 Task: Add an event with the title Monthly Performance Evaluation and Feedback, date ''2024/03/27'', time 8:50 AM to 10:50 AMand add a description: The Lunch Break Mindfulness Session is suitable for individuals of all experience levels, including those who are new to mindfulness. No special equipment or clothing is required—participants can simply find a comfortable position and bring their full attention to the practice.Select event color  Blueberry . Add location for the event as: Dublin, Ireland, logged in from the account softage.3@softage.netand send the event invitation to softage.5@softage.net and softage.6@softage.net. Set a reminder for the event Daily
Action: Mouse moved to (59, 96)
Screenshot: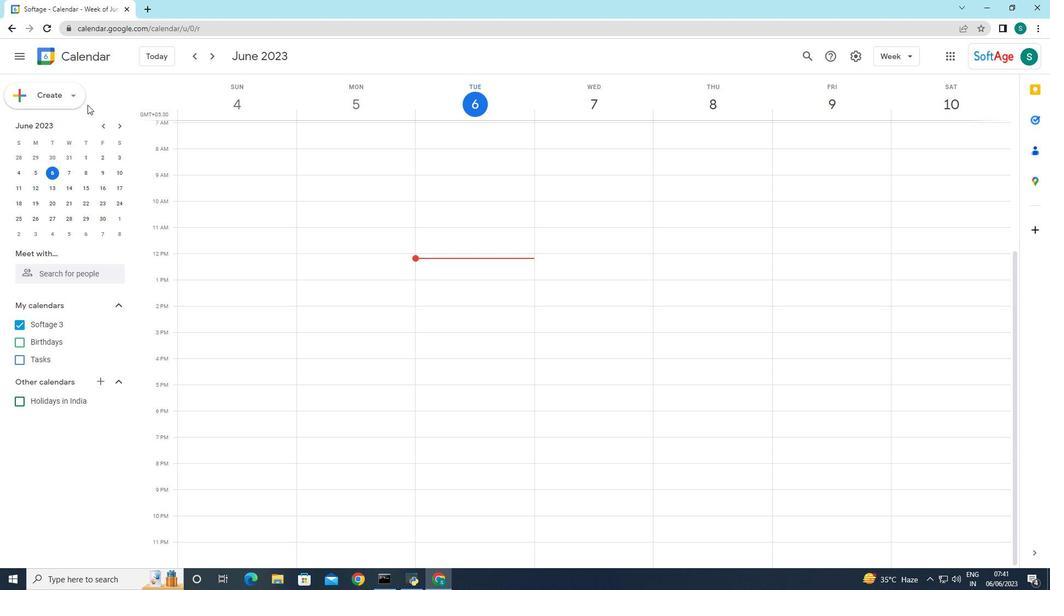 
Action: Mouse pressed left at (59, 96)
Screenshot: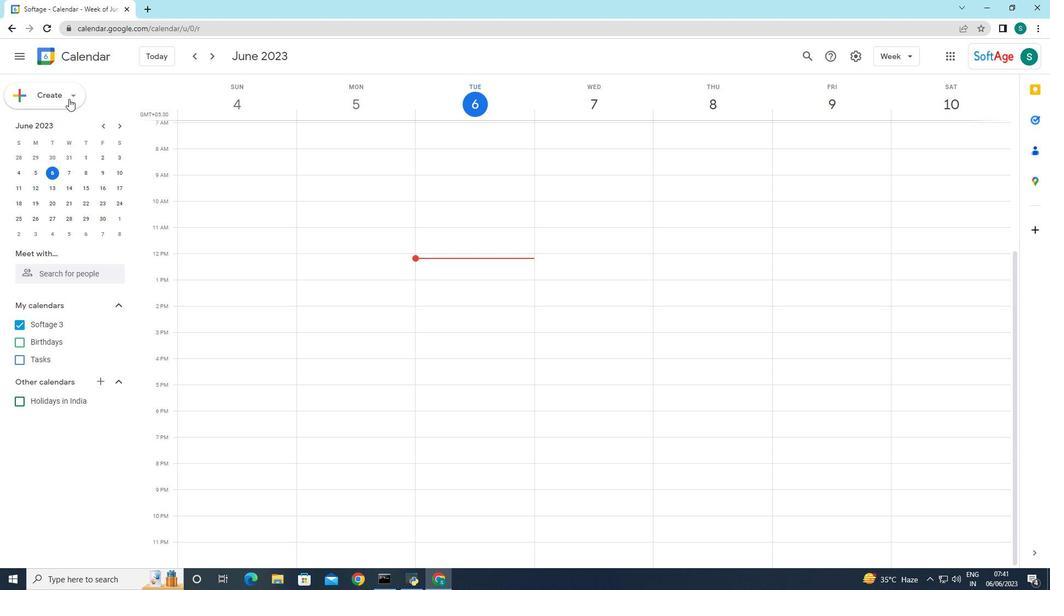 
Action: Mouse moved to (66, 128)
Screenshot: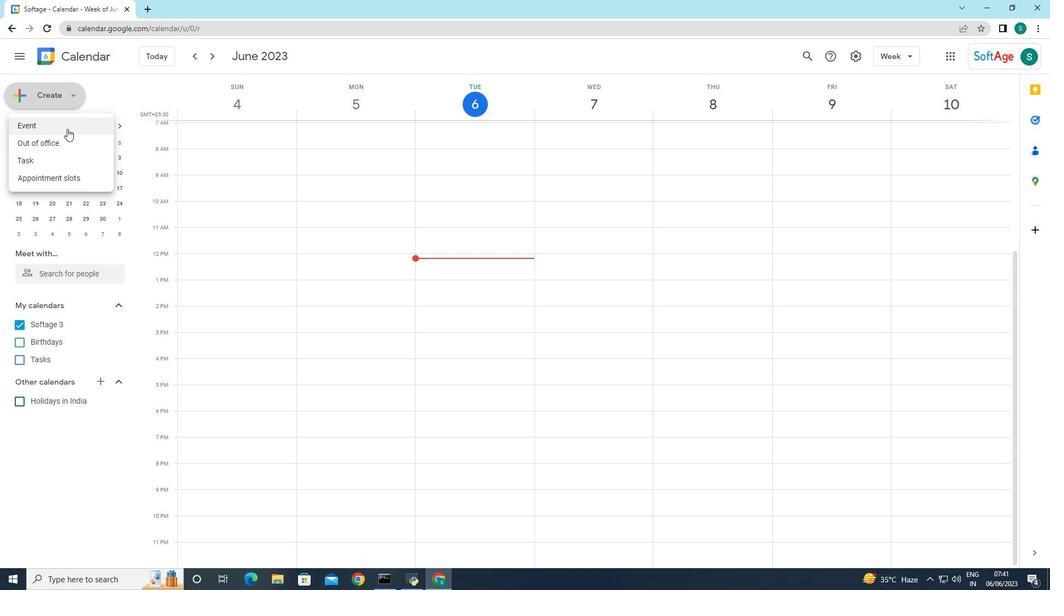 
Action: Mouse pressed left at (66, 128)
Screenshot: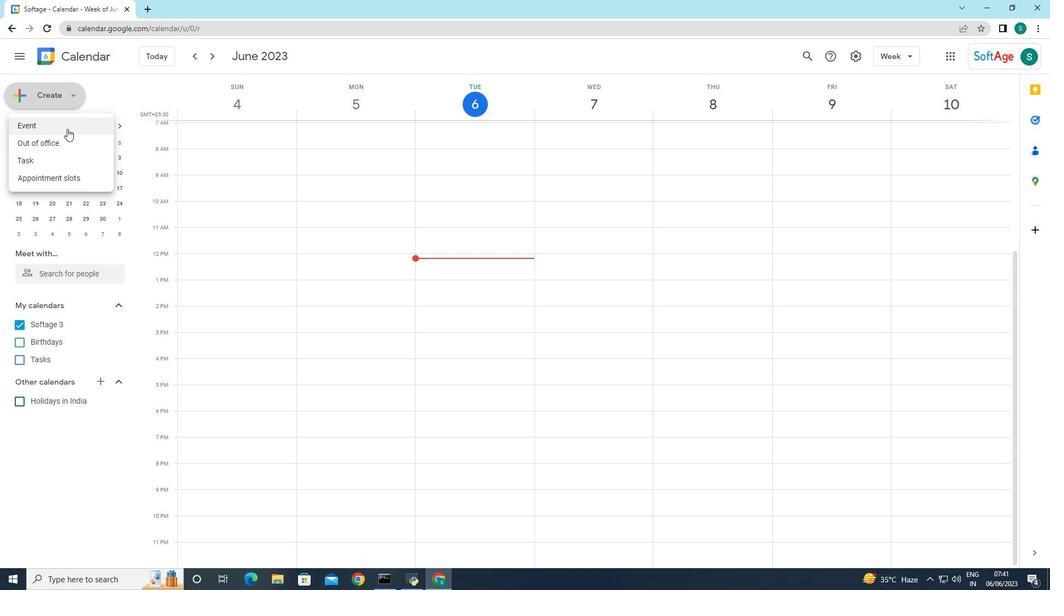 
Action: Mouse moved to (334, 422)
Screenshot: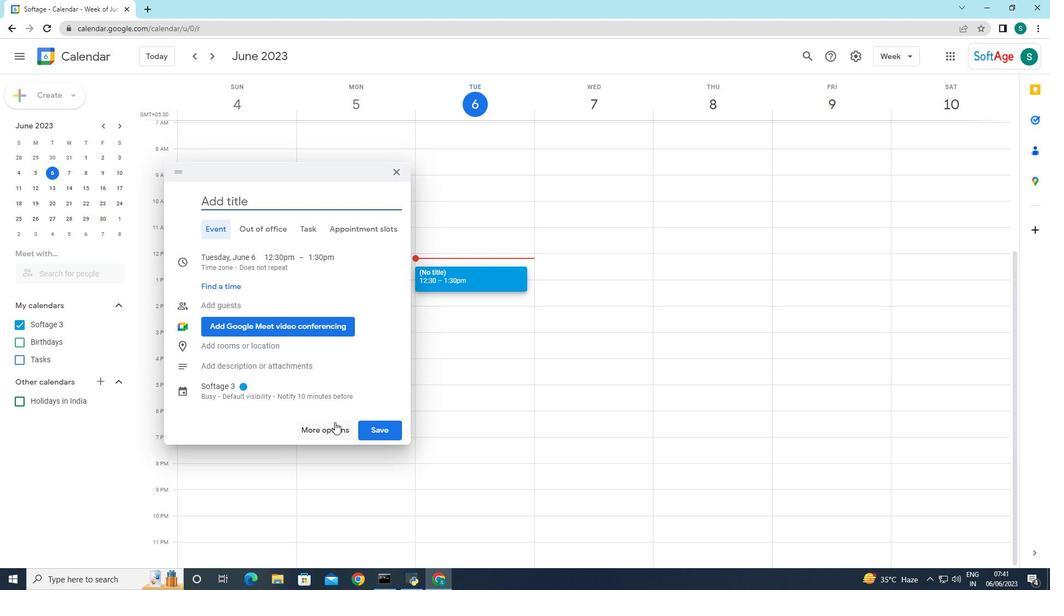 
Action: Mouse pressed left at (334, 422)
Screenshot: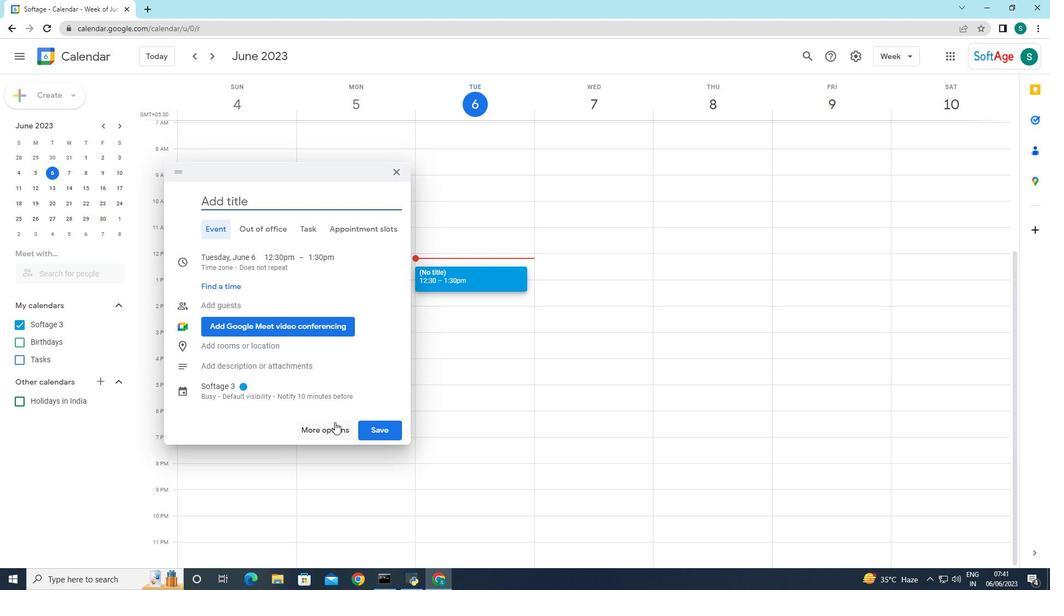 
Action: Mouse moved to (141, 59)
Screenshot: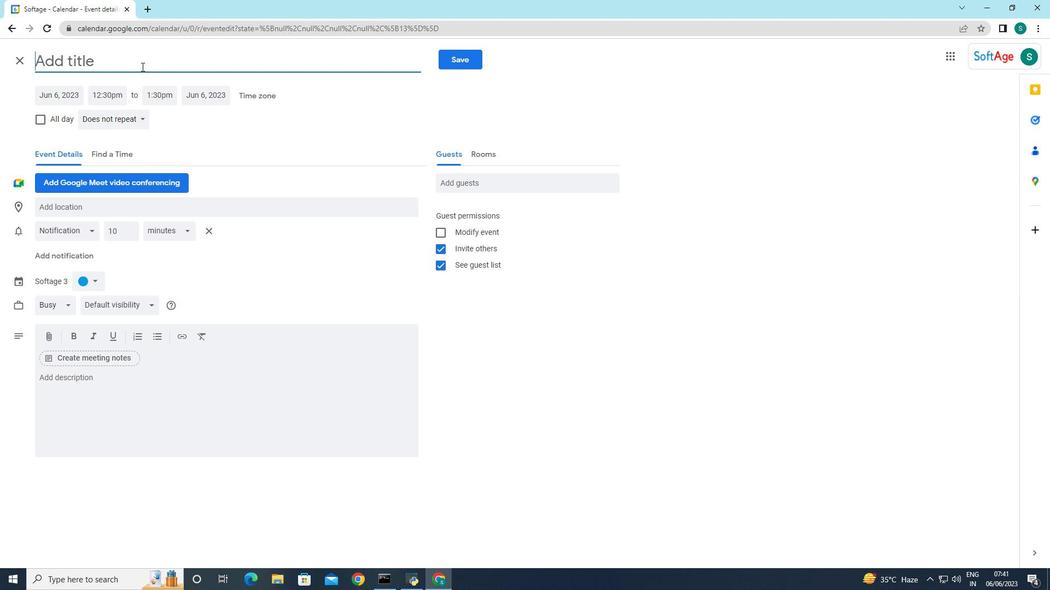 
Action: Mouse pressed left at (141, 59)
Screenshot: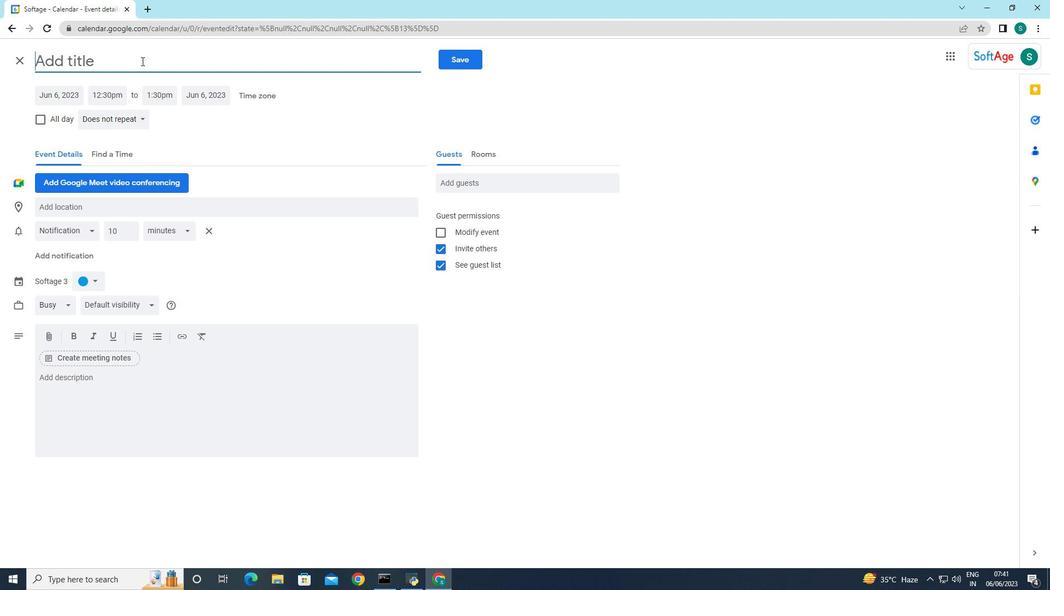 
Action: Key pressed <Key.caps_lock>M<Key.caps_lock>onthly<Key.space><Key.caps_lock>P<Key.caps_lock>erformance<Key.space><Key.caps_lock>E<Key.caps_lock>valuation<Key.space>and<Key.space><Key.caps_lock>F<Key.caps_lock>eedbaxk<Key.space><Key.backspace><Key.backspace><Key.backspace>ck<Key.space>
Screenshot: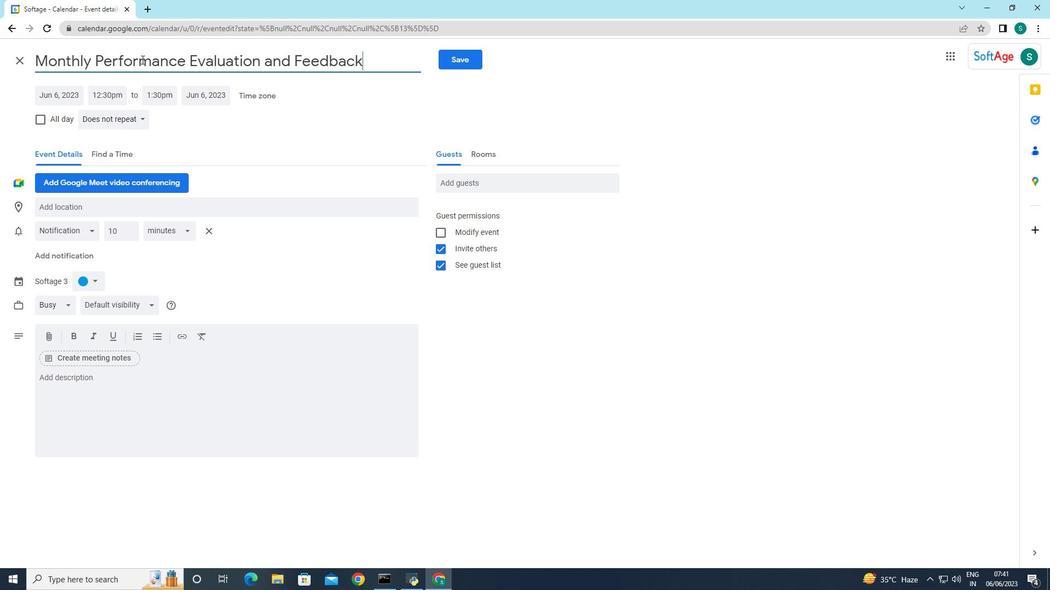 
Action: Mouse moved to (65, 92)
Screenshot: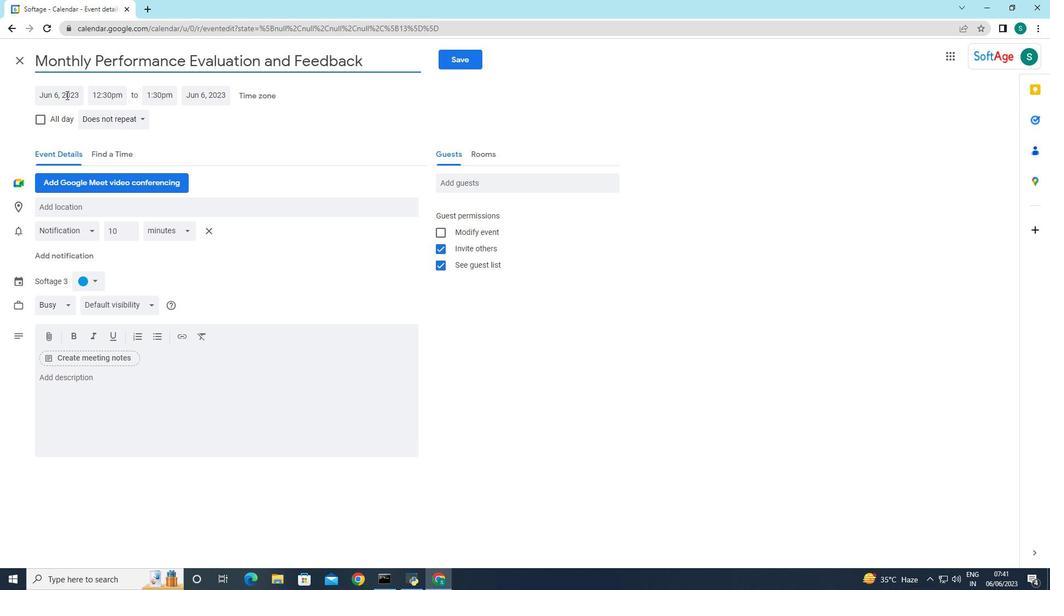 
Action: Mouse pressed left at (65, 92)
Screenshot: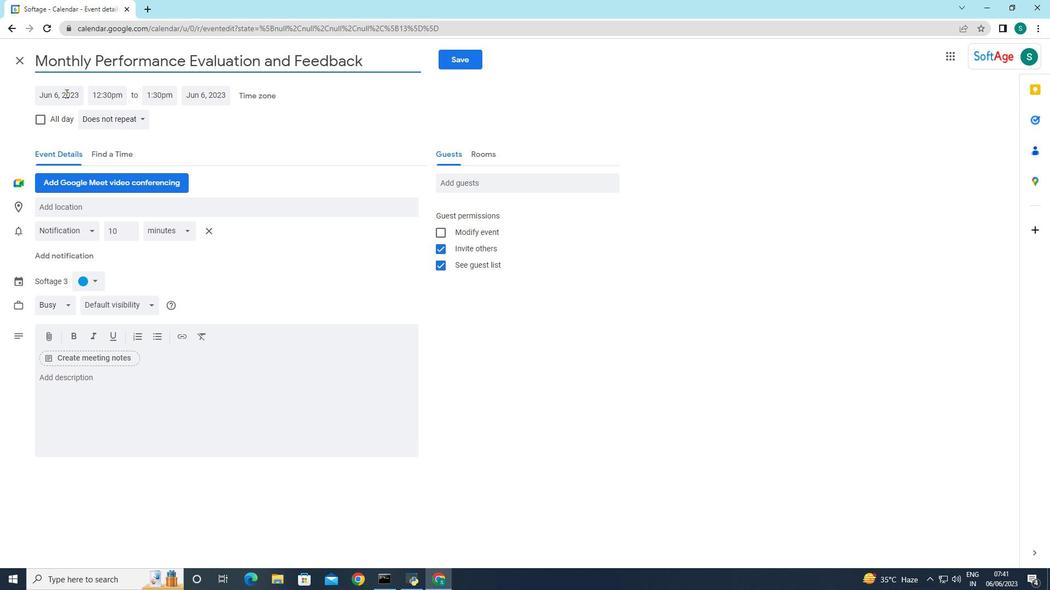 
Action: Mouse moved to (106, 175)
Screenshot: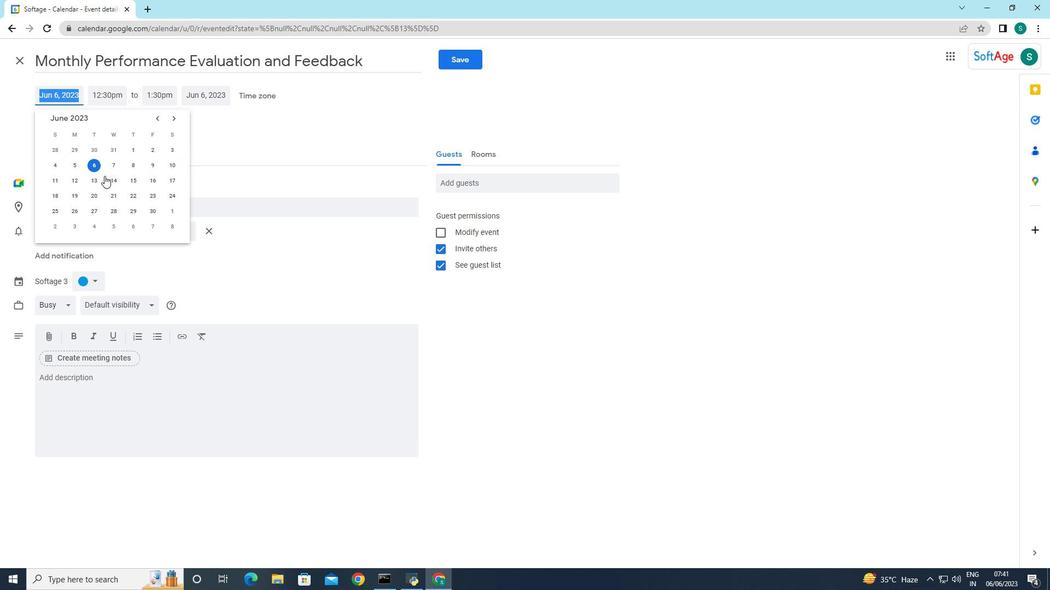 
Action: Mouse scrolled (106, 175) with delta (0, 0)
Screenshot: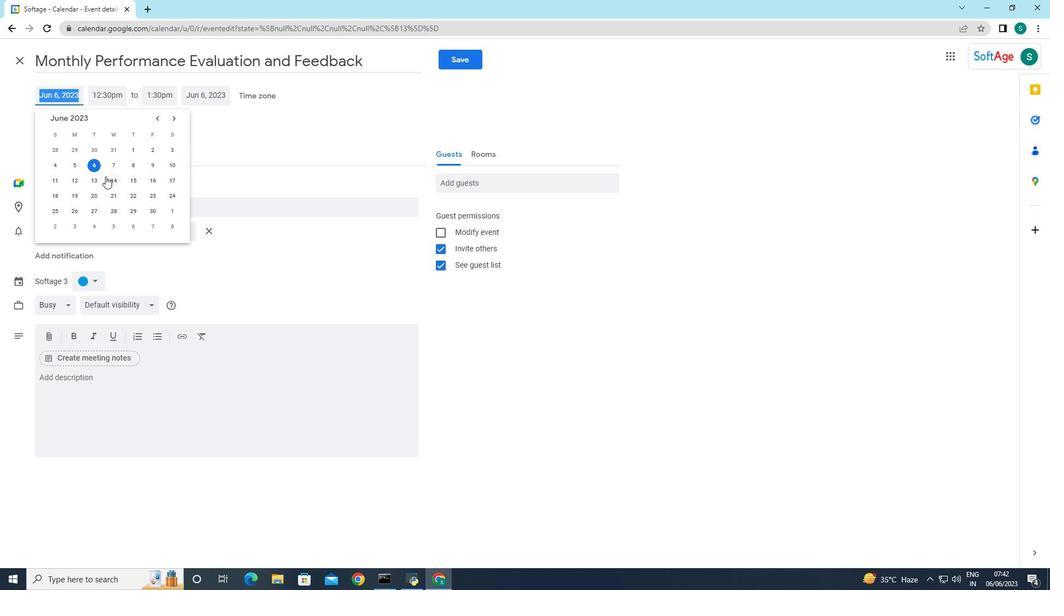 
Action: Mouse moved to (169, 121)
Screenshot: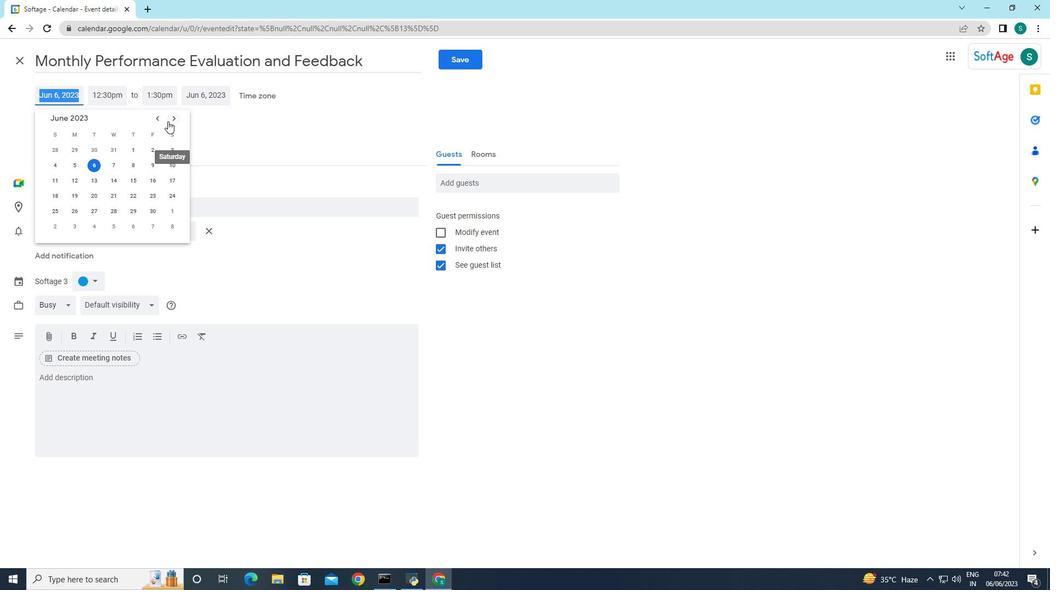 
Action: Mouse pressed left at (169, 121)
Screenshot: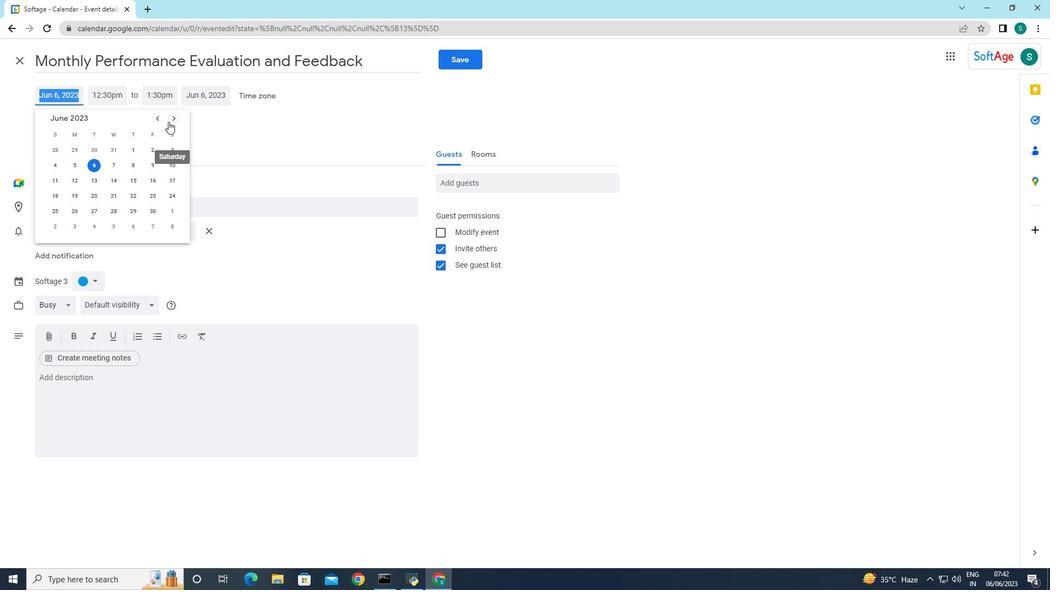 
Action: Mouse pressed left at (169, 121)
Screenshot: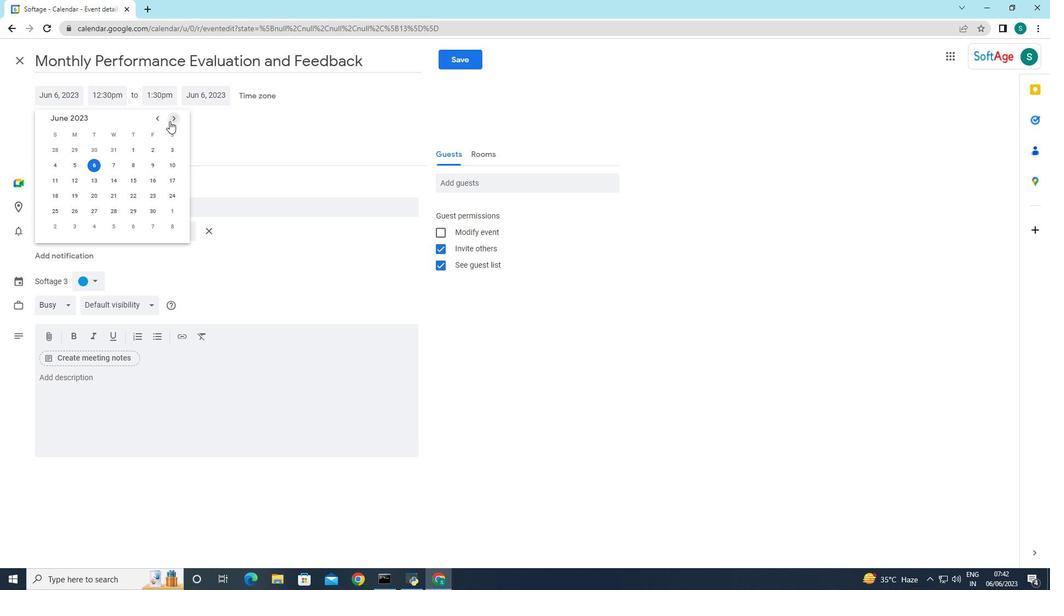 
Action: Mouse pressed left at (169, 121)
Screenshot: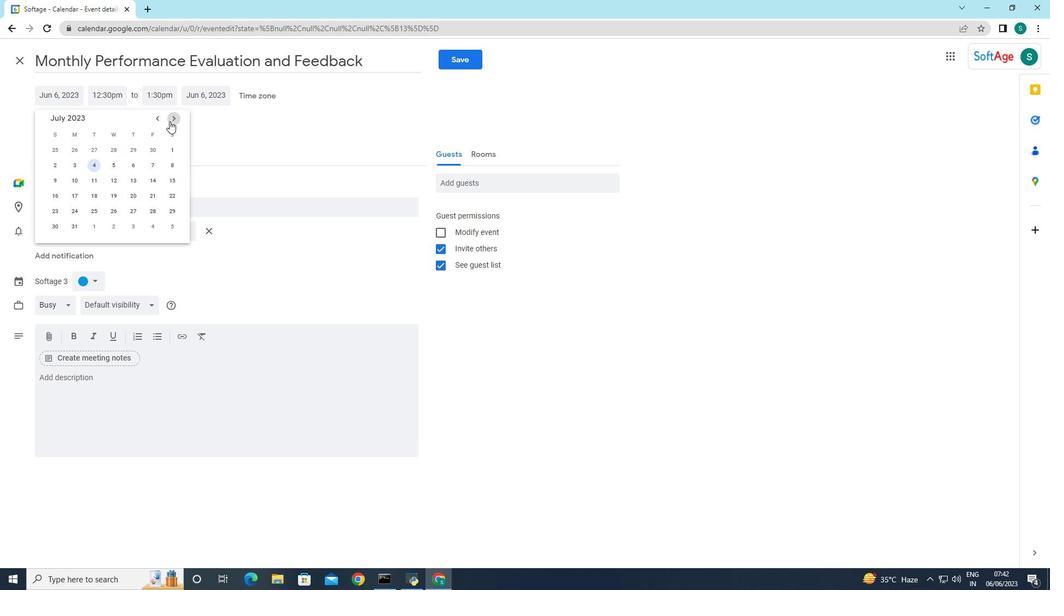 
Action: Mouse pressed left at (169, 121)
Screenshot: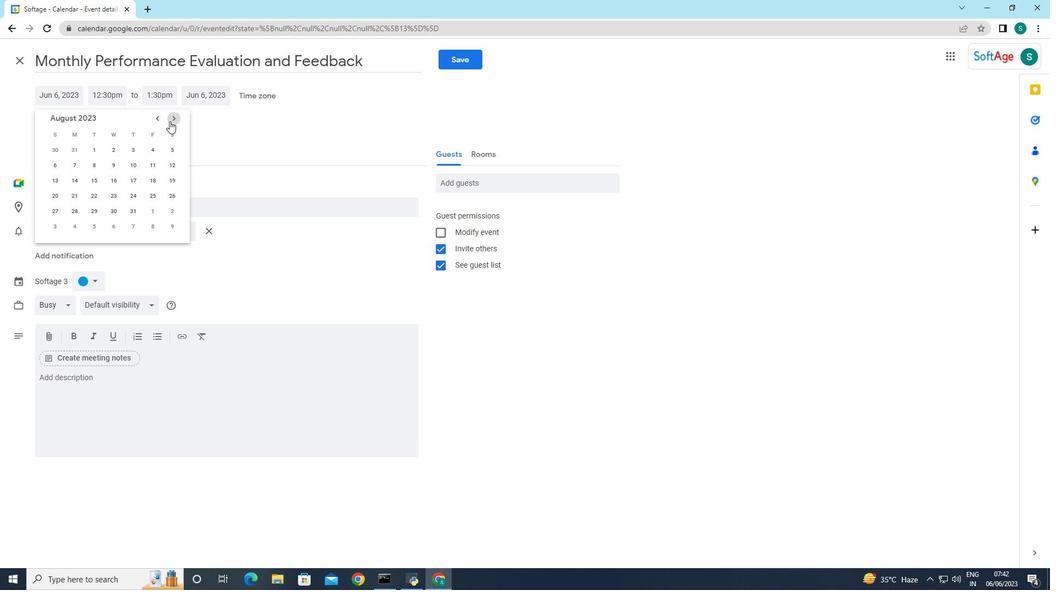 
Action: Mouse pressed left at (169, 121)
Screenshot: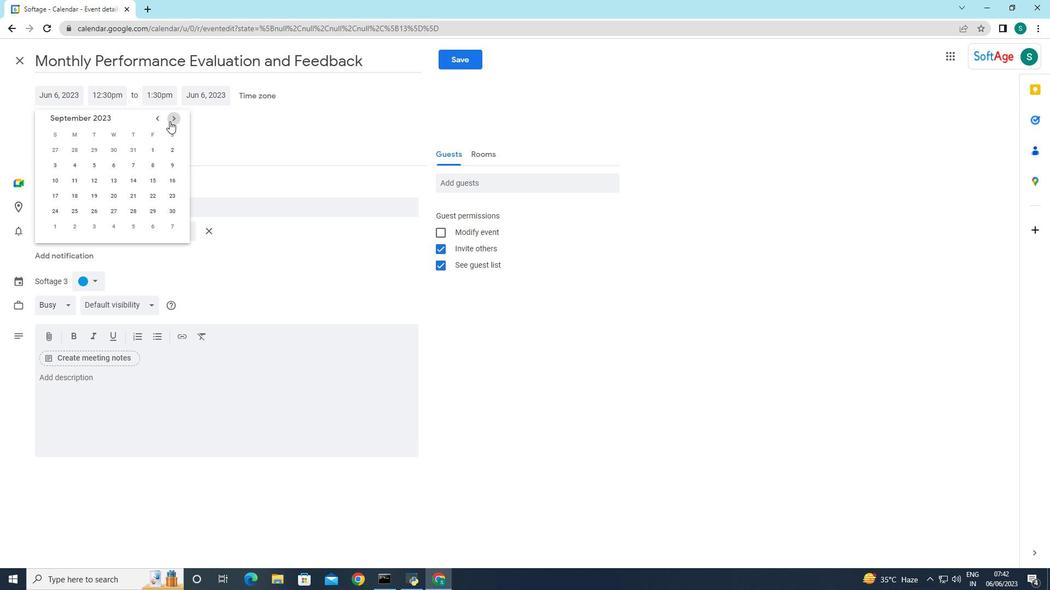 
Action: Mouse pressed left at (169, 121)
Screenshot: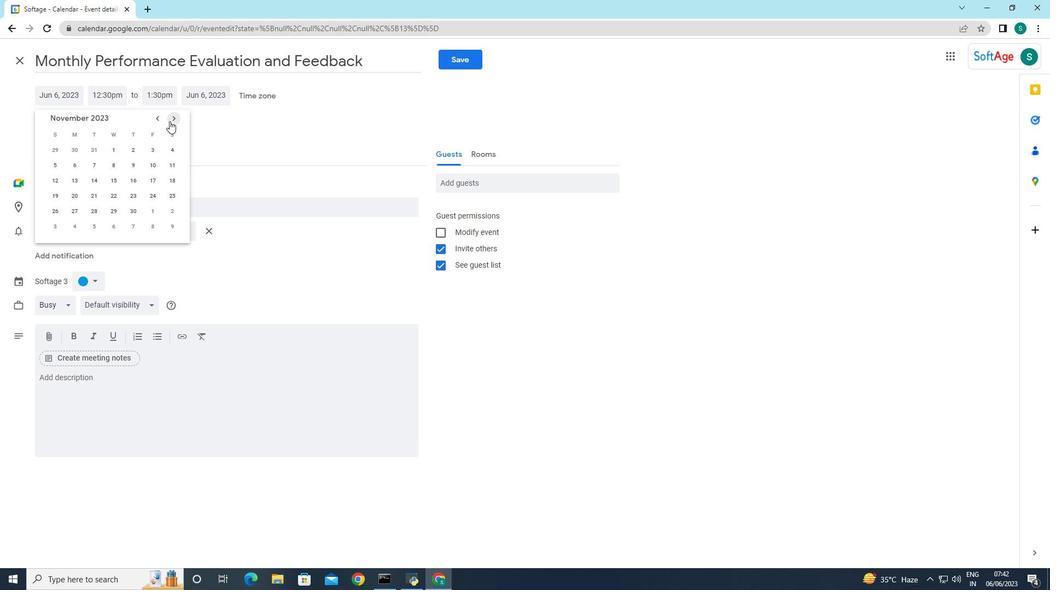 
Action: Mouse pressed left at (169, 121)
Screenshot: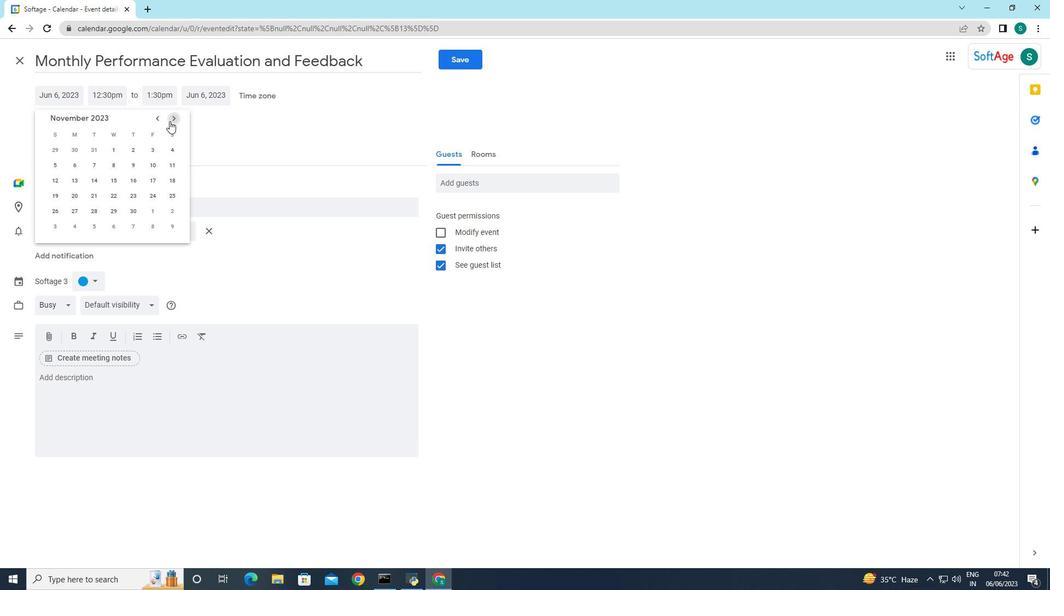 
Action: Mouse pressed left at (169, 121)
Screenshot: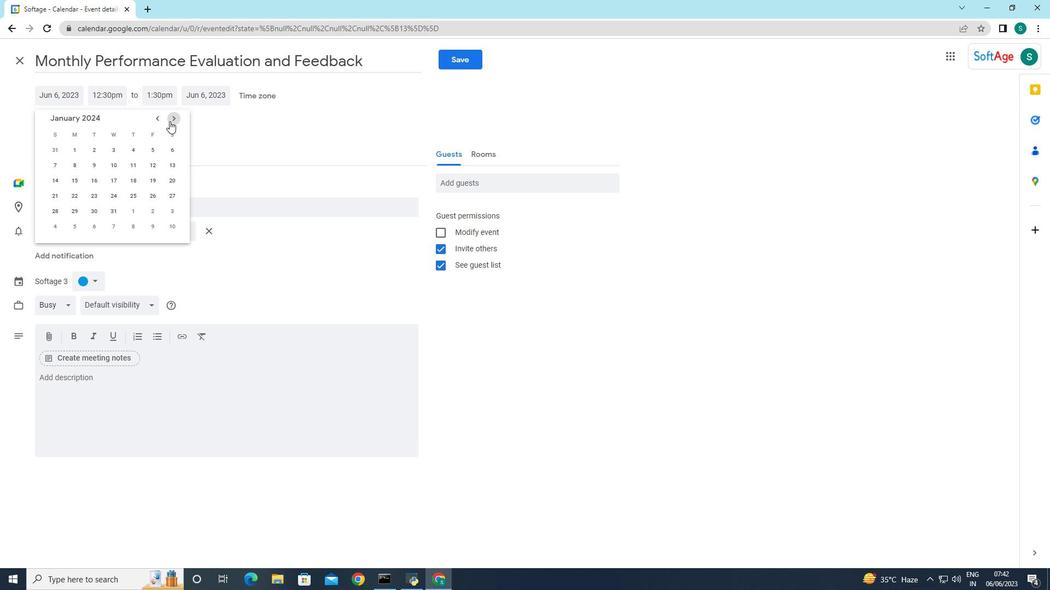 
Action: Mouse pressed left at (169, 121)
Screenshot: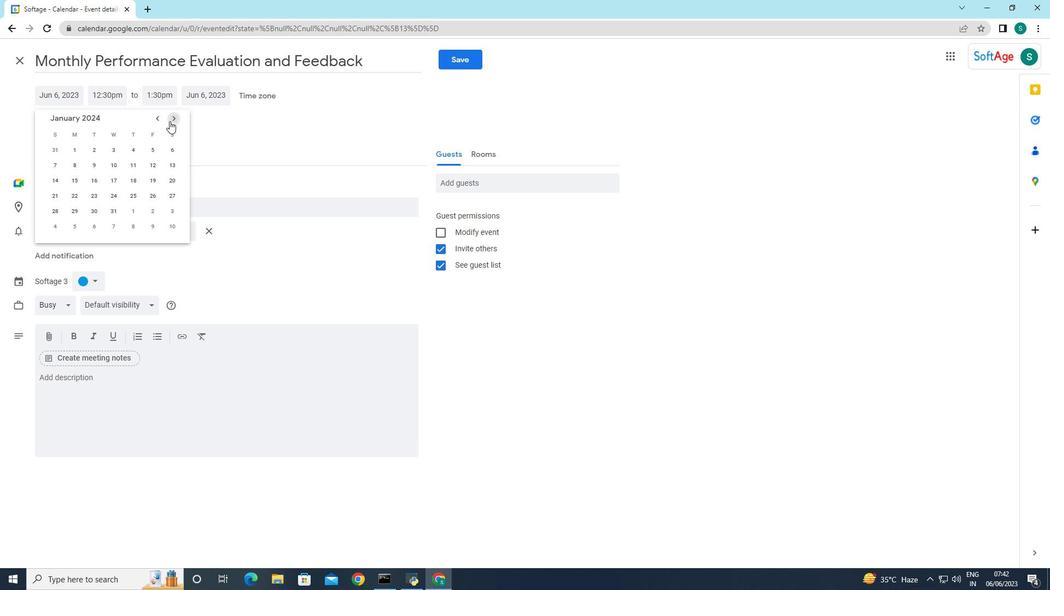 
Action: Mouse pressed left at (169, 121)
Screenshot: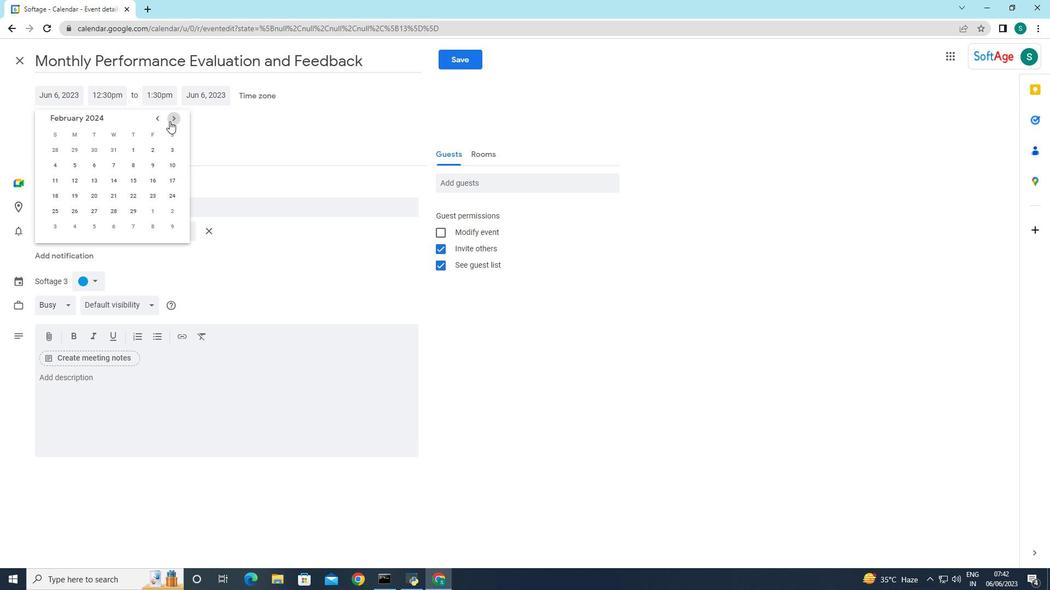 
Action: Mouse pressed left at (169, 121)
Screenshot: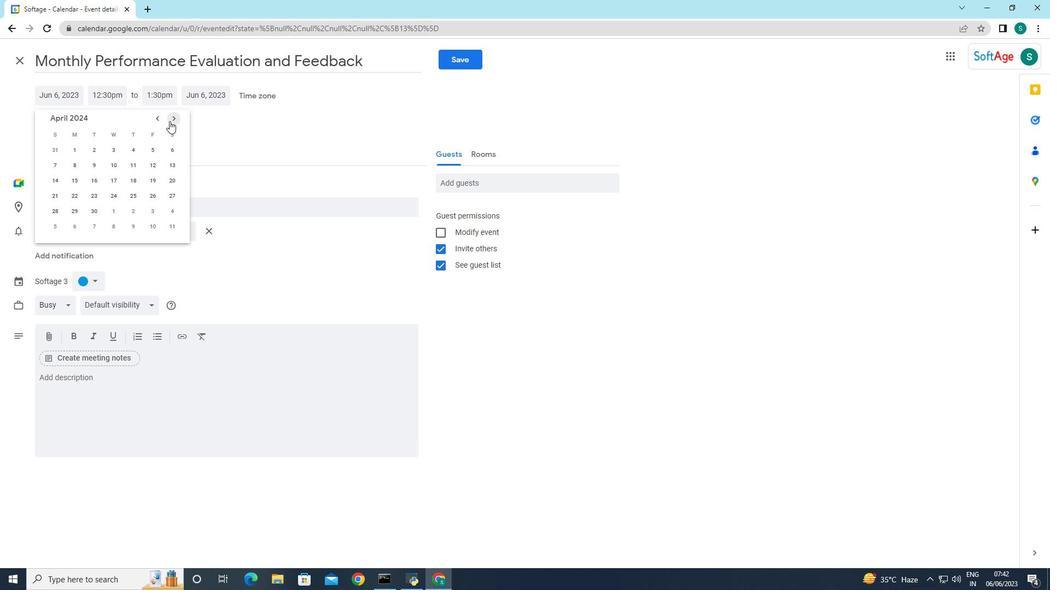 
Action: Mouse moved to (163, 119)
Screenshot: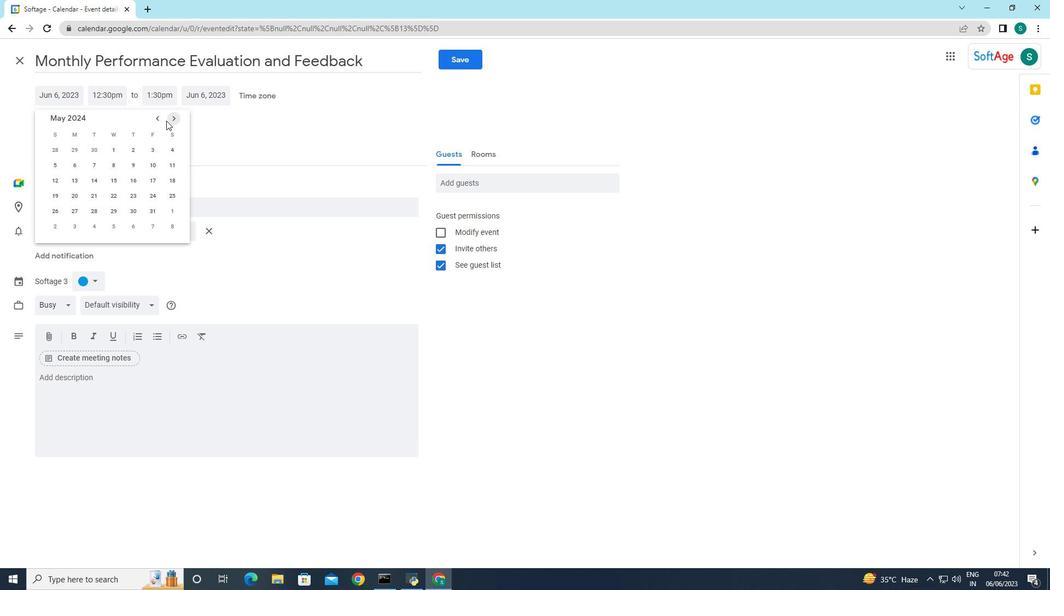 
Action: Mouse pressed left at (163, 119)
Screenshot: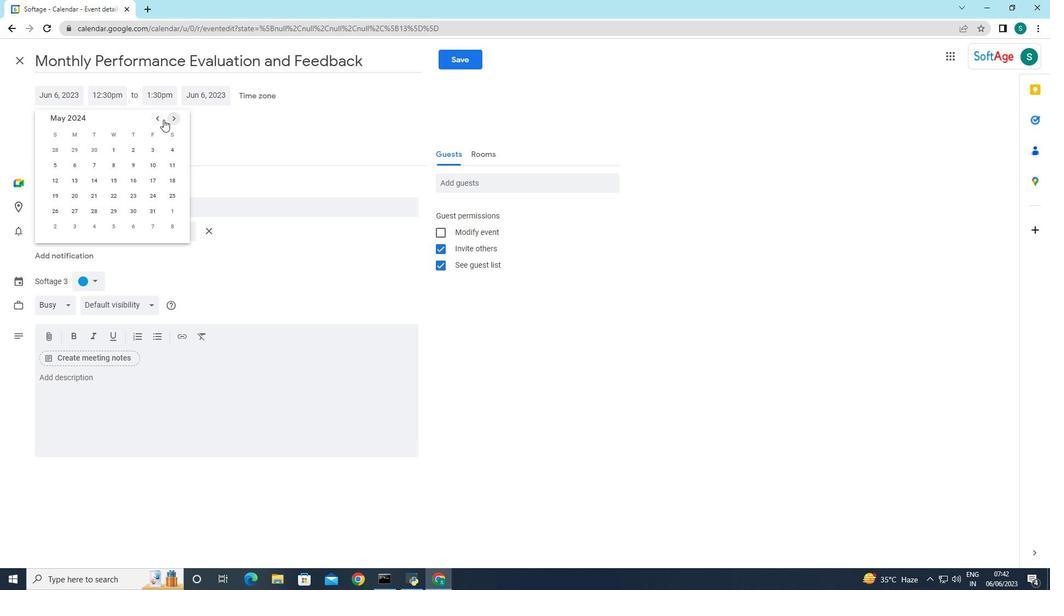 
Action: Mouse pressed left at (163, 119)
Screenshot: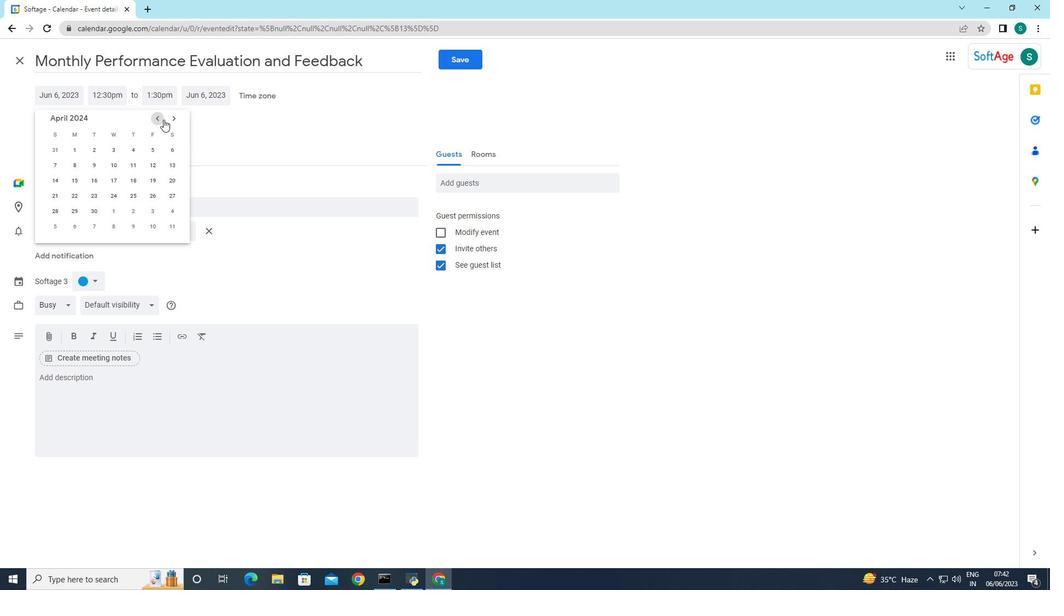 
Action: Mouse pressed left at (163, 119)
Screenshot: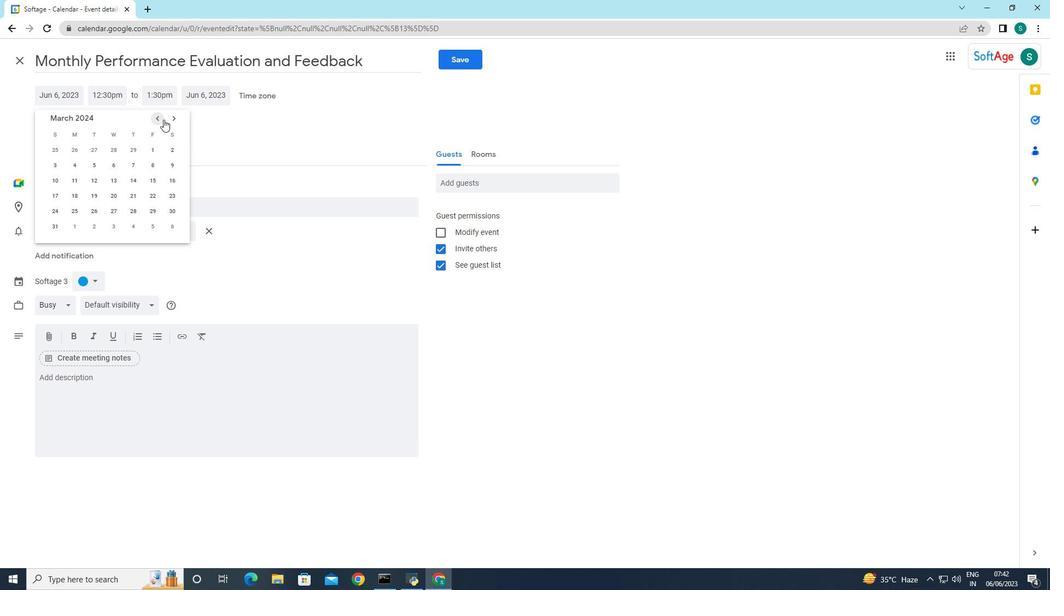 
Action: Mouse moved to (175, 120)
Screenshot: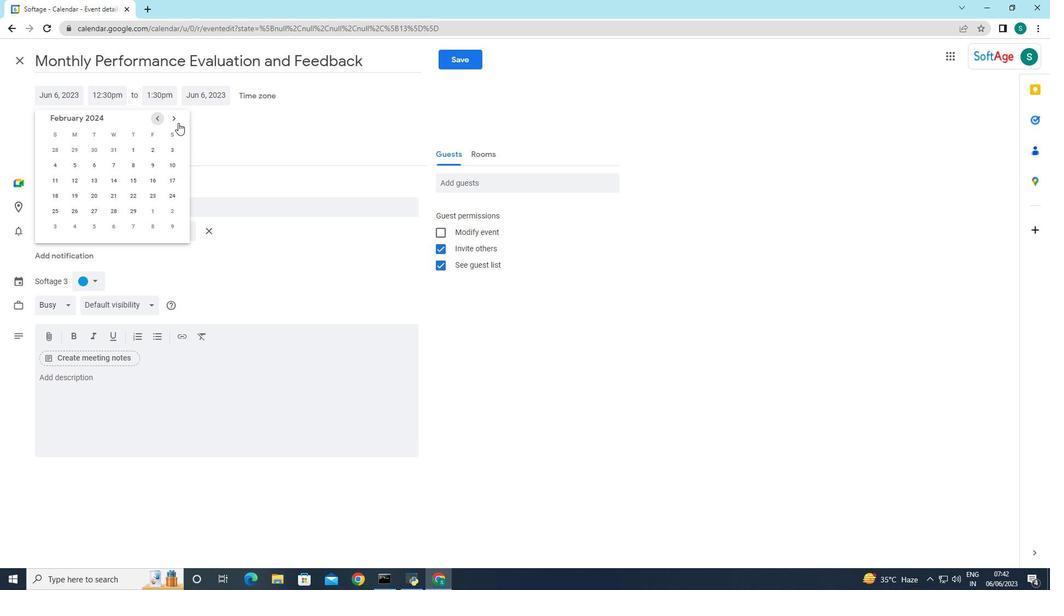 
Action: Mouse pressed left at (175, 120)
Screenshot: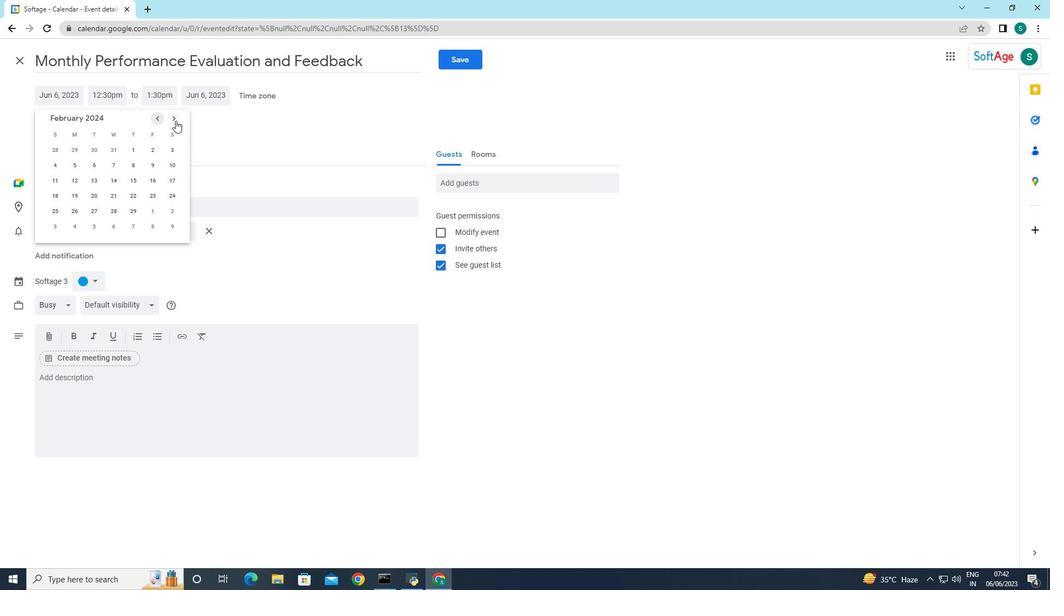 
Action: Mouse moved to (111, 211)
Screenshot: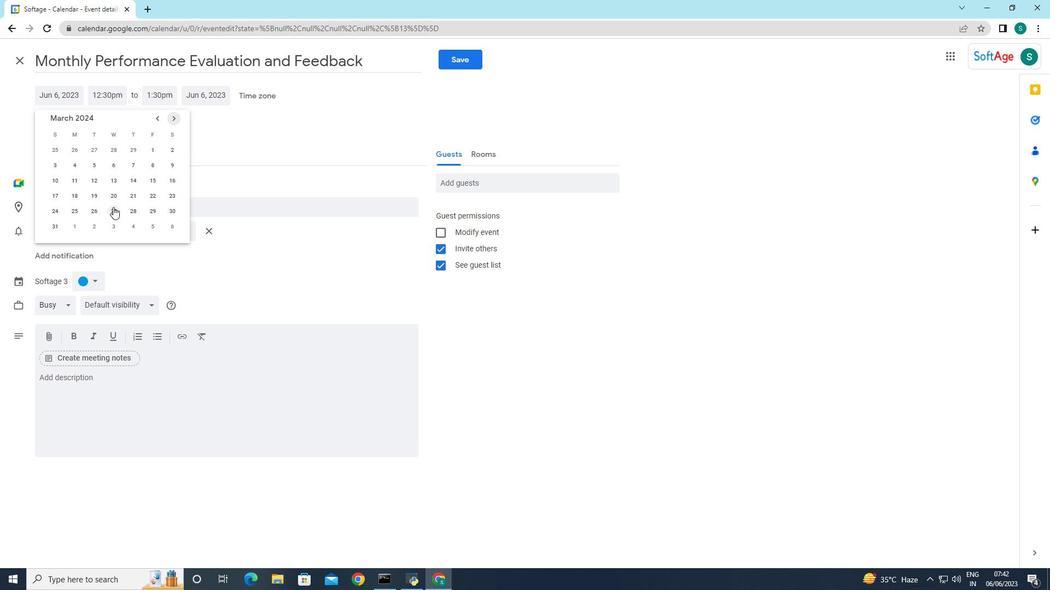 
Action: Mouse pressed left at (111, 211)
Screenshot: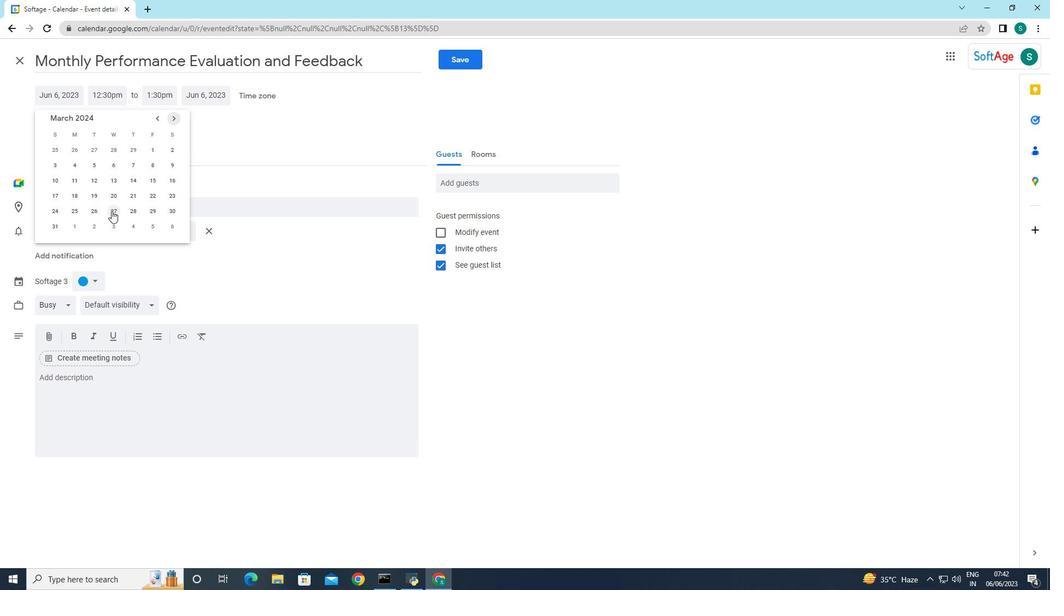 
Action: Mouse moved to (187, 149)
Screenshot: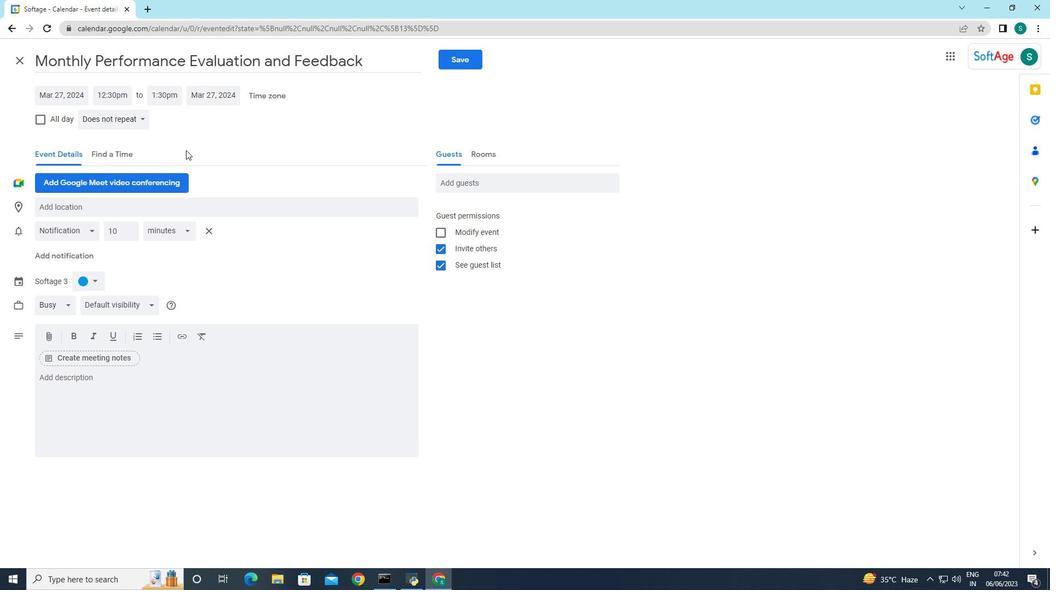 
Action: Mouse pressed left at (187, 149)
Screenshot: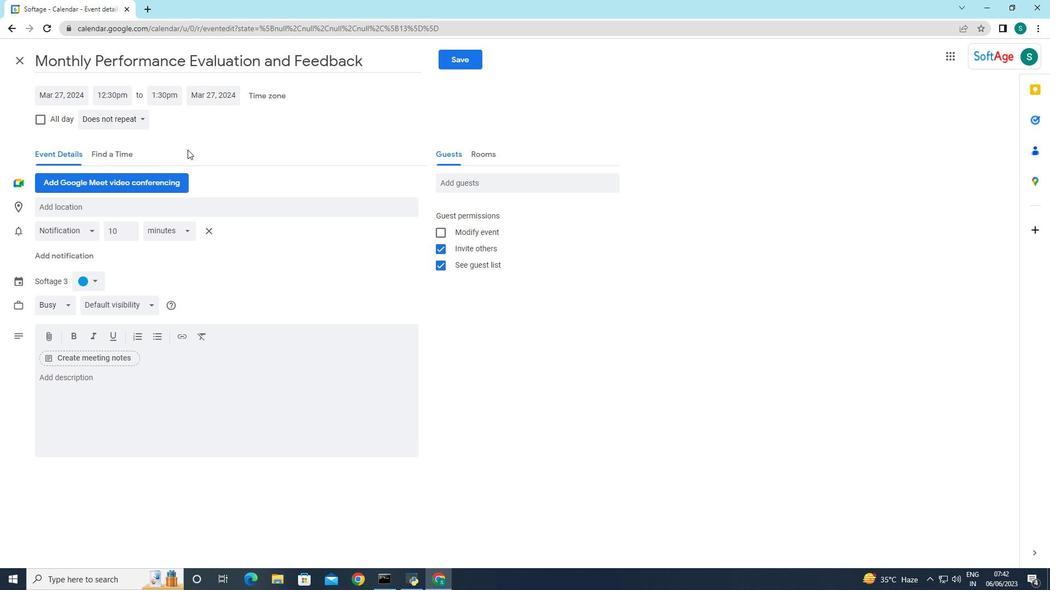 
Action: Mouse moved to (105, 96)
Screenshot: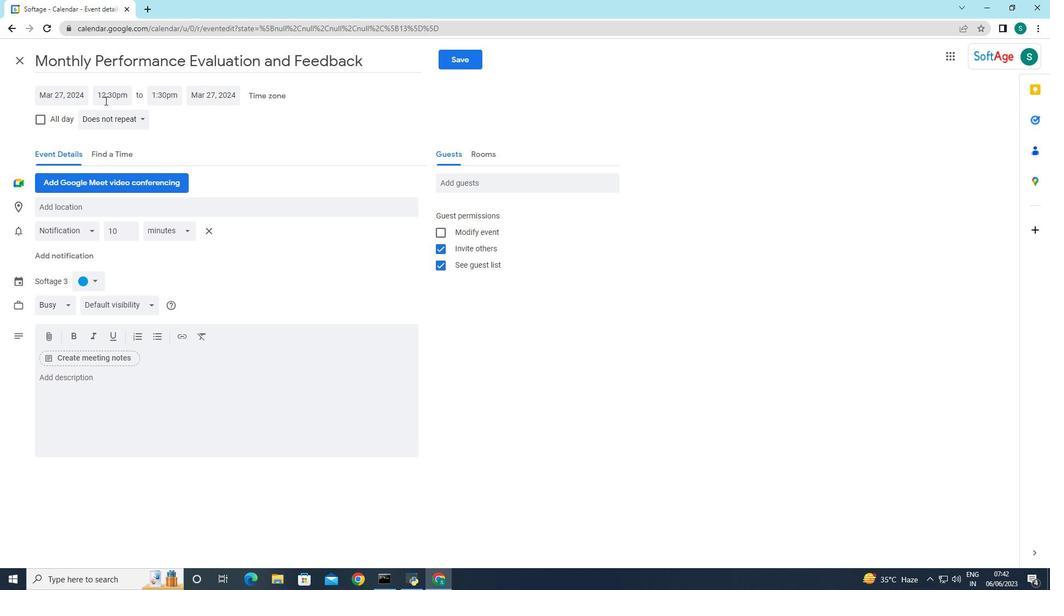 
Action: Mouse pressed left at (105, 96)
Screenshot: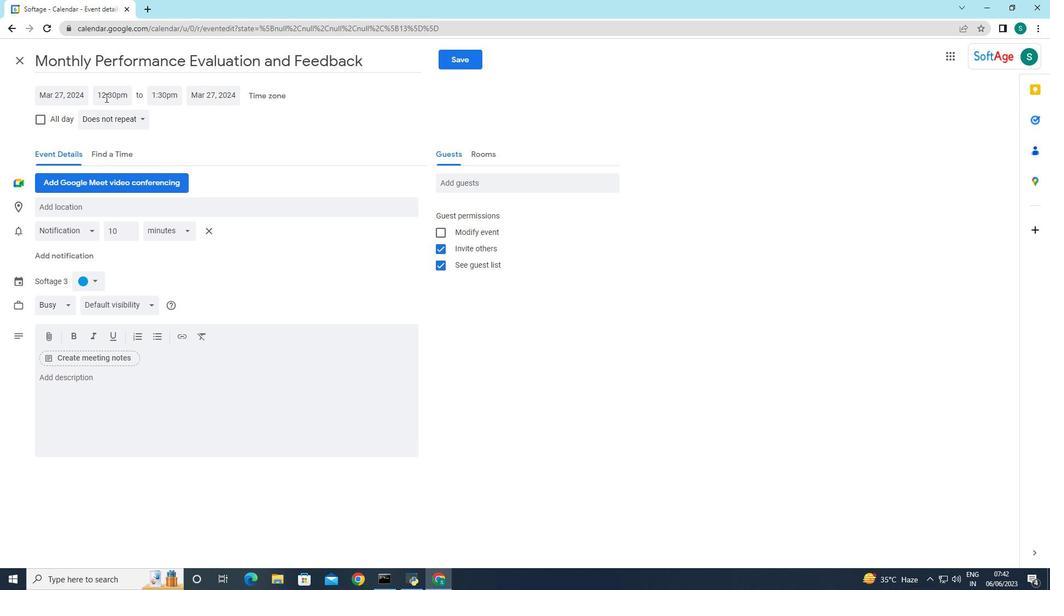 
Action: Mouse moved to (127, 164)
Screenshot: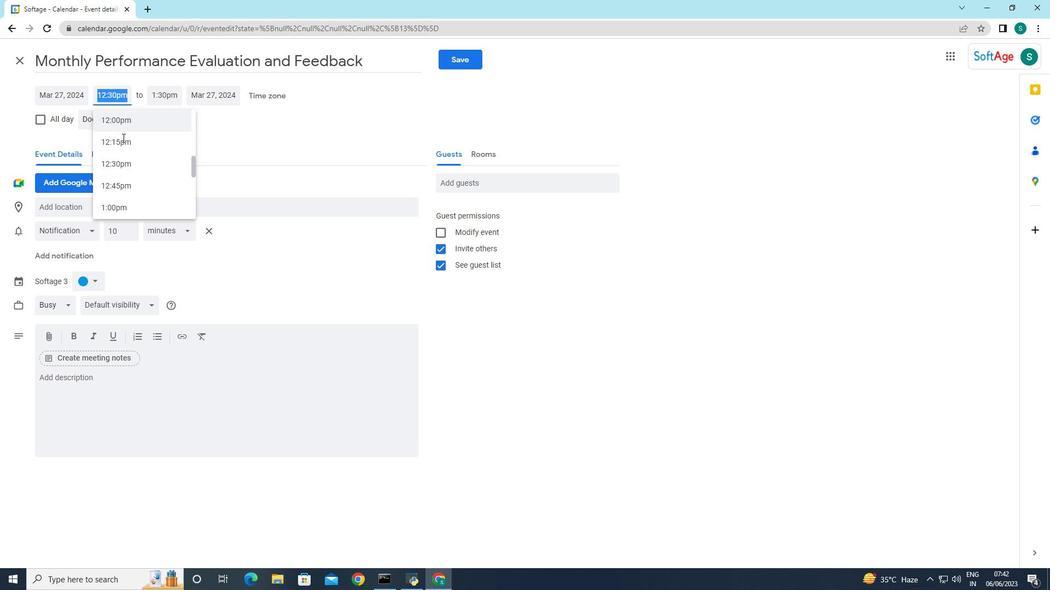 
Action: Mouse scrolled (127, 164) with delta (0, 0)
Screenshot: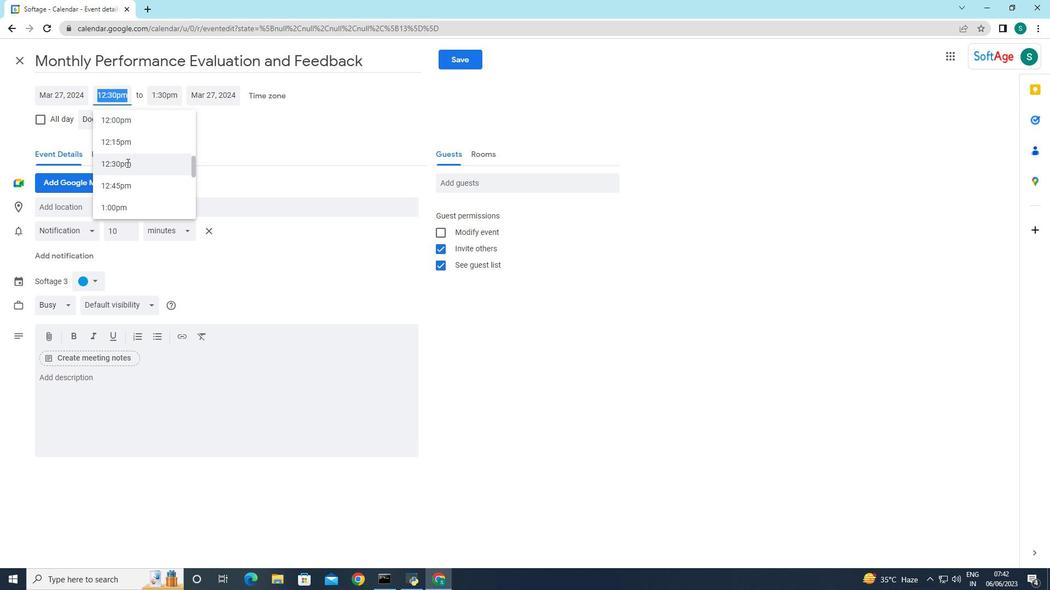 
Action: Mouse scrolled (127, 164) with delta (0, 0)
Screenshot: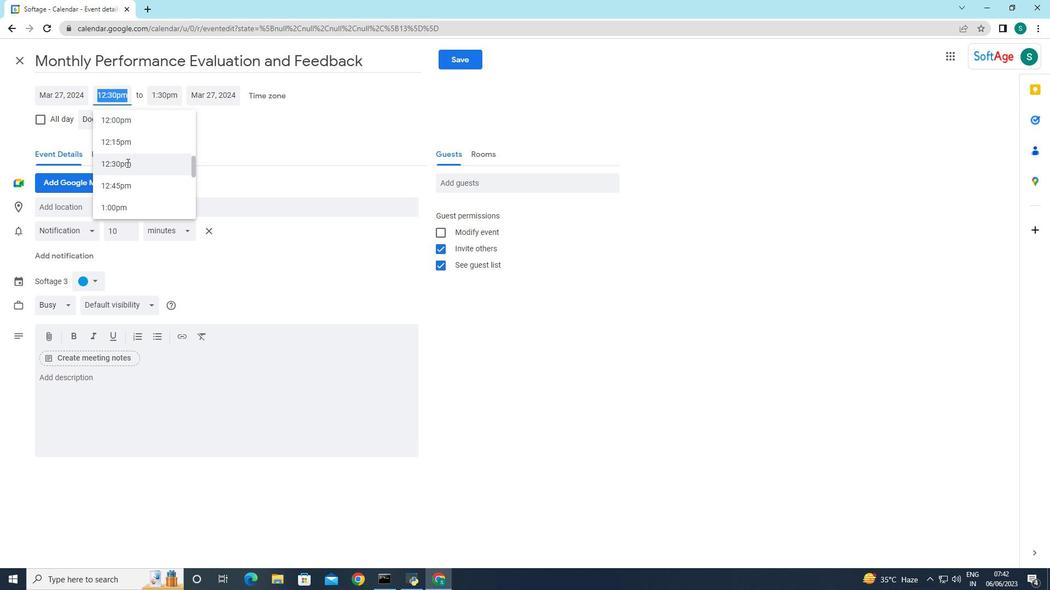 
Action: Mouse scrolled (127, 164) with delta (0, 0)
Screenshot: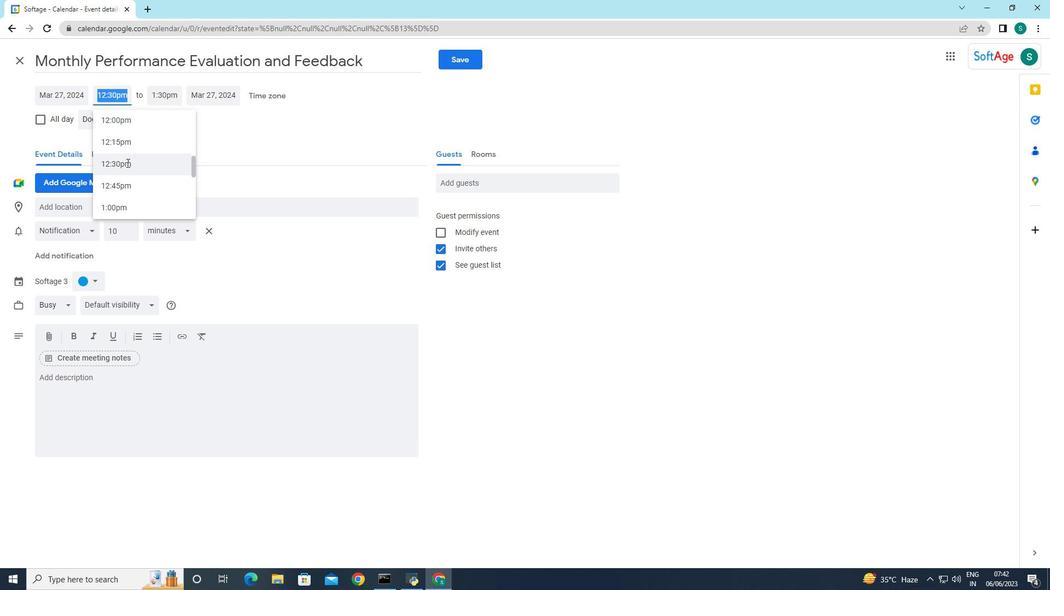 
Action: Mouse moved to (127, 164)
Screenshot: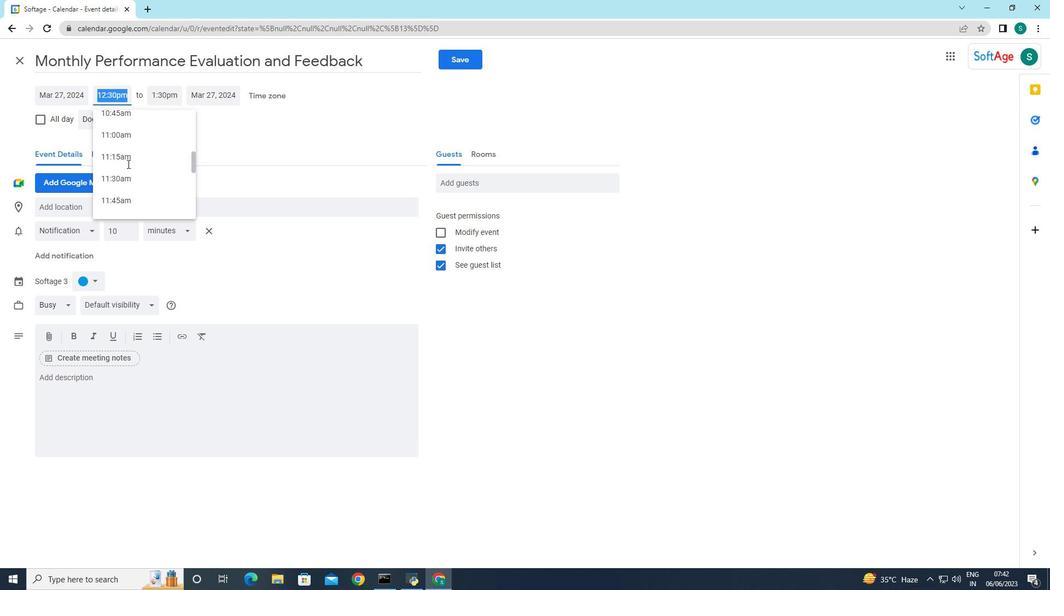 
Action: Mouse scrolled (127, 164) with delta (0, 0)
Screenshot: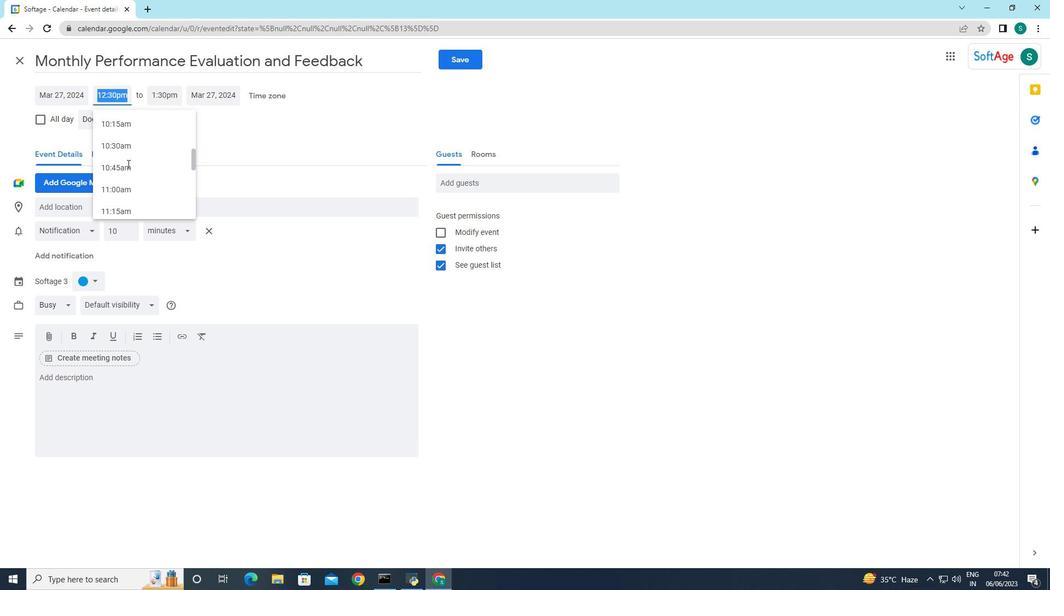 
Action: Mouse moved to (127, 164)
Screenshot: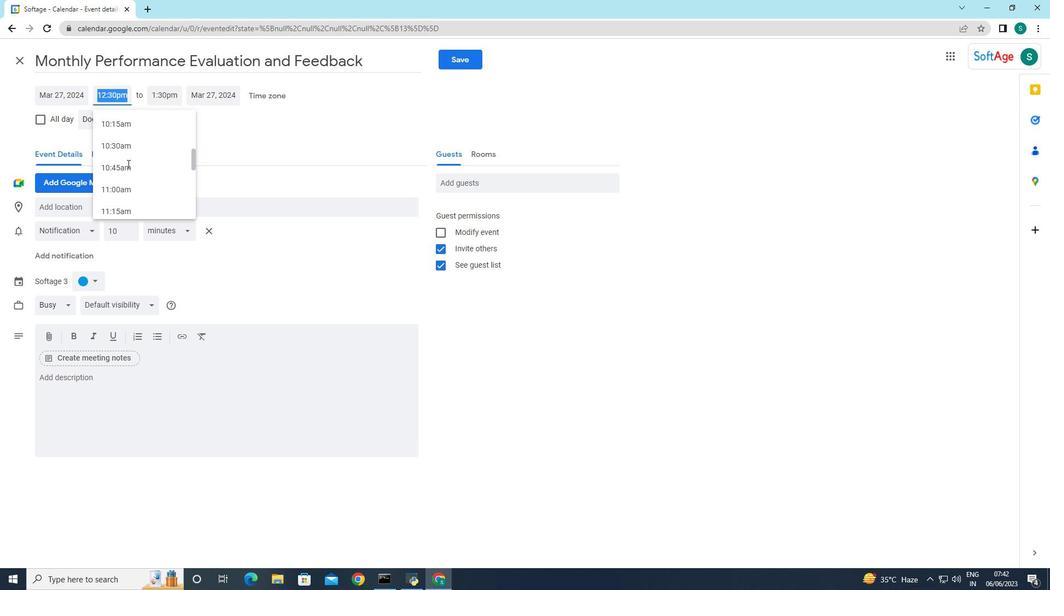 
Action: Mouse scrolled (127, 164) with delta (0, 0)
Screenshot: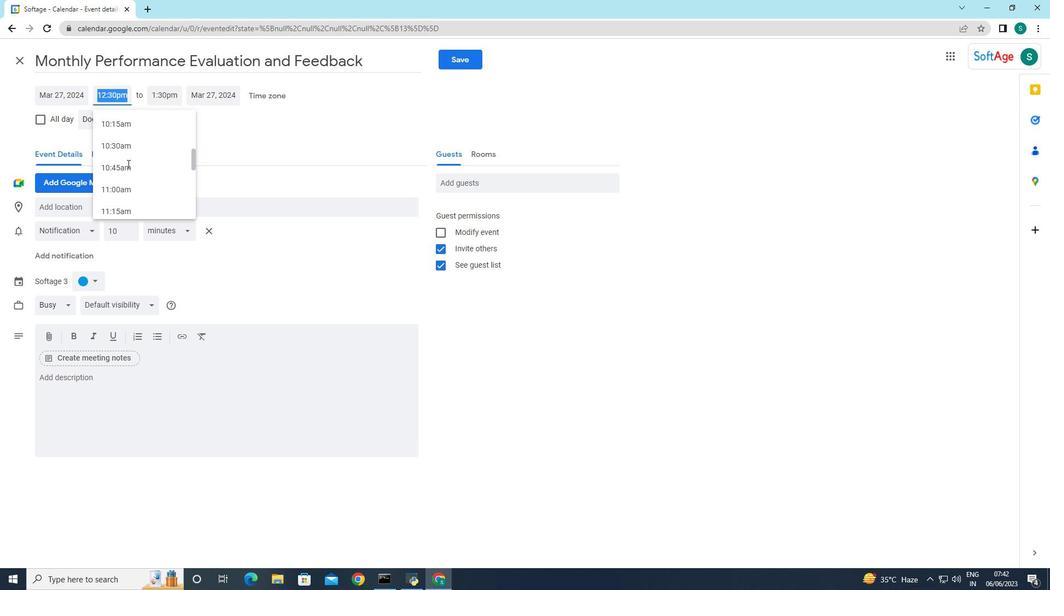
Action: Mouse scrolled (127, 164) with delta (0, 0)
Screenshot: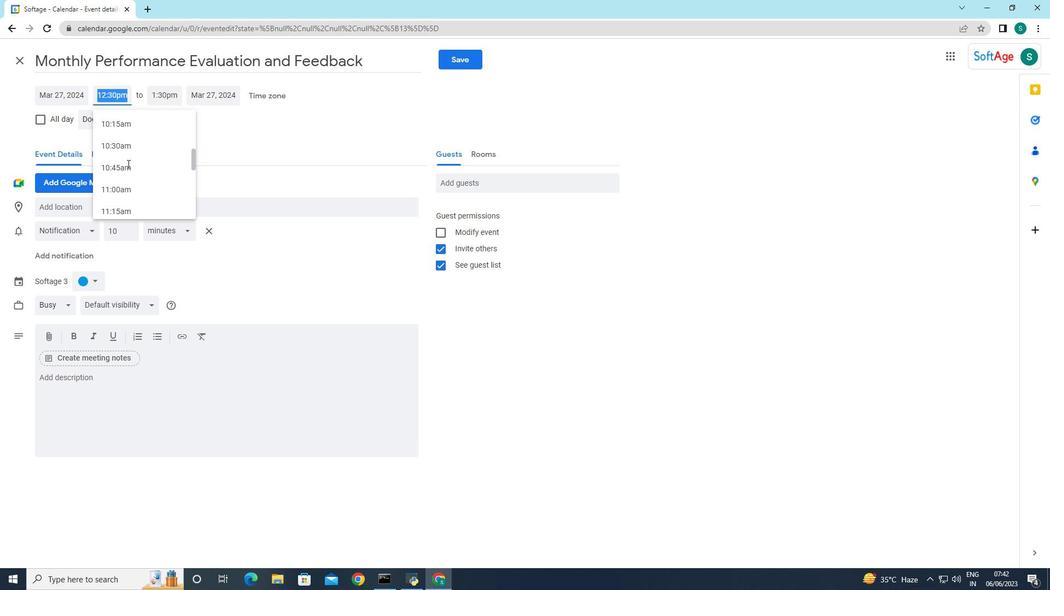 
Action: Mouse scrolled (127, 164) with delta (0, 0)
Screenshot: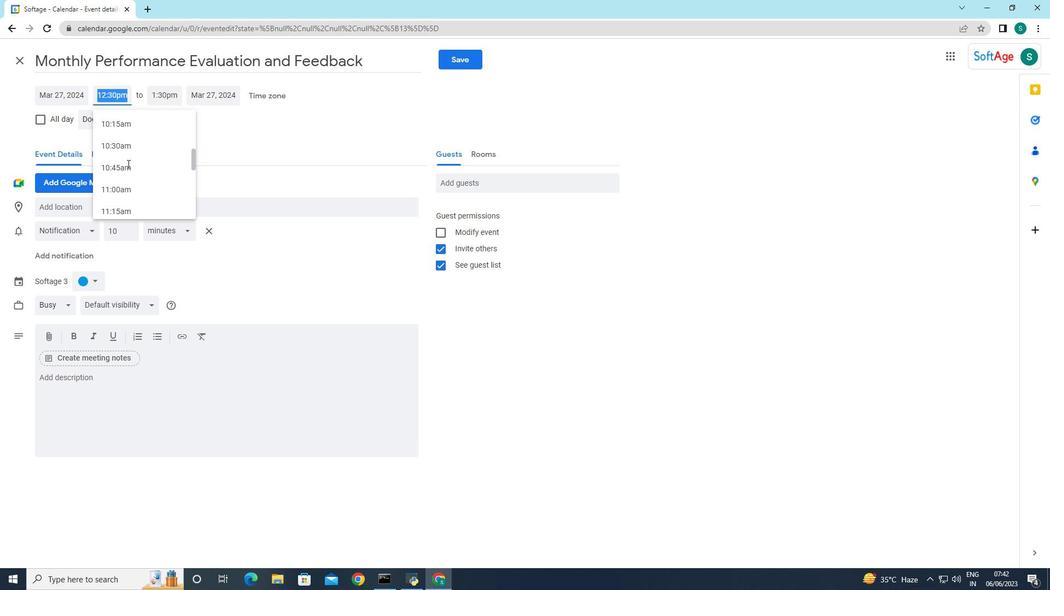 
Action: Mouse scrolled (127, 164) with delta (0, 0)
Screenshot: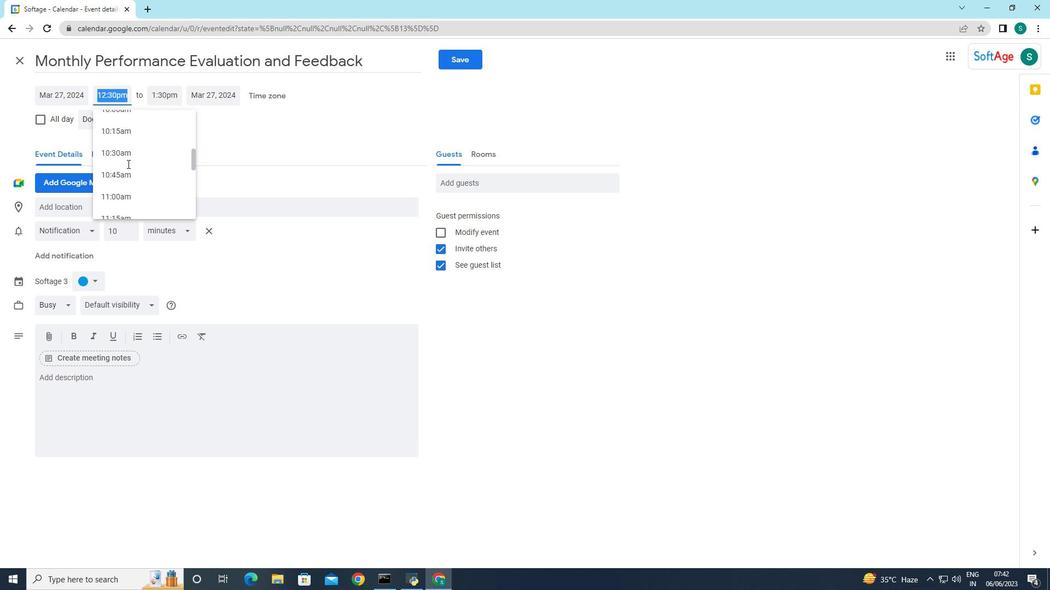 
Action: Mouse moved to (130, 169)
Screenshot: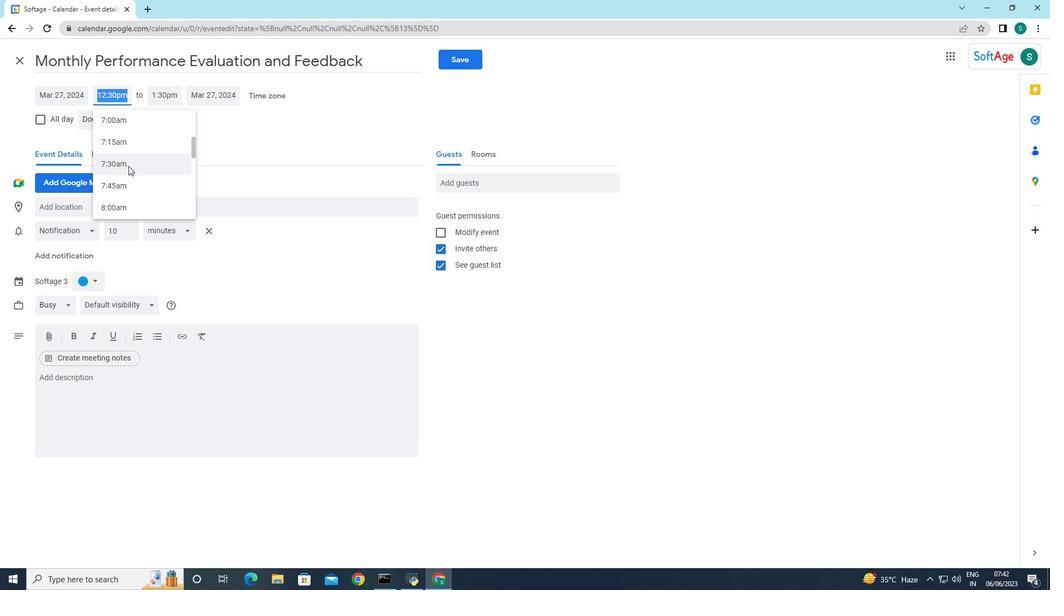 
Action: Mouse scrolled (130, 170) with delta (0, 0)
Screenshot: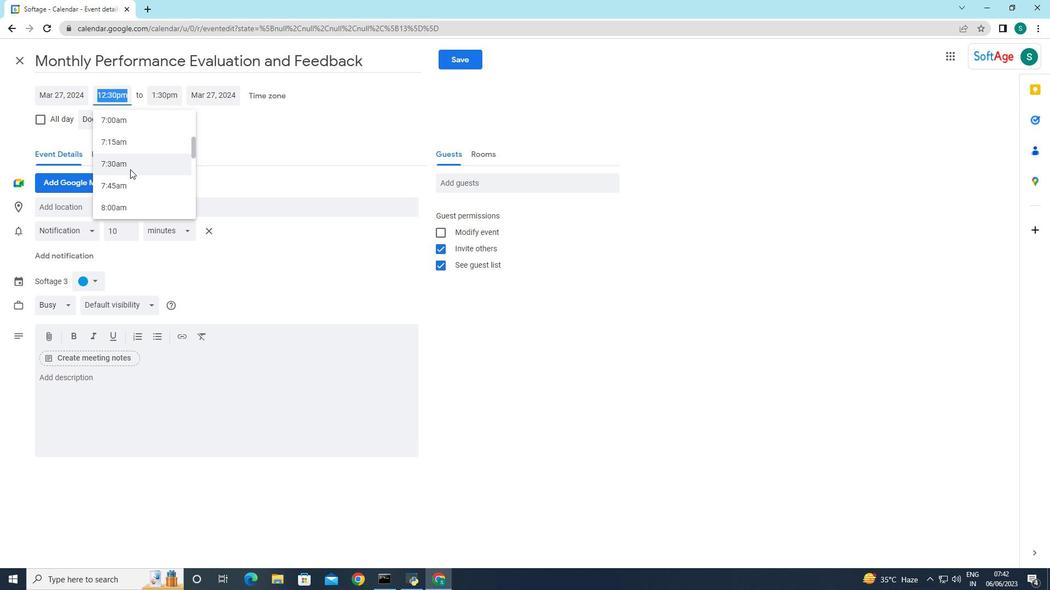 
Action: Mouse scrolled (130, 168) with delta (0, 0)
Screenshot: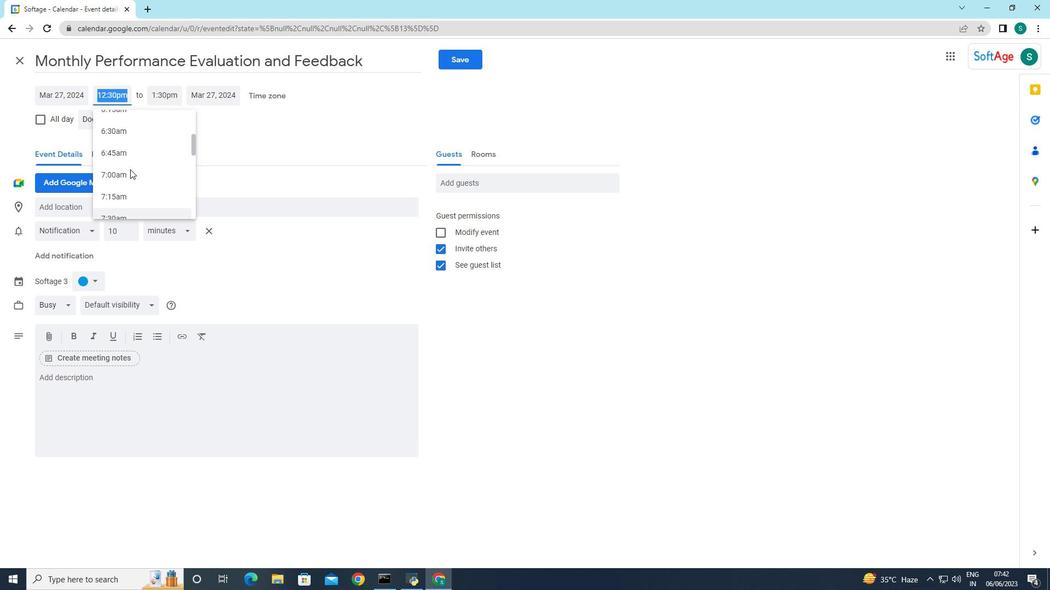 
Action: Mouse scrolled (130, 168) with delta (0, 0)
Screenshot: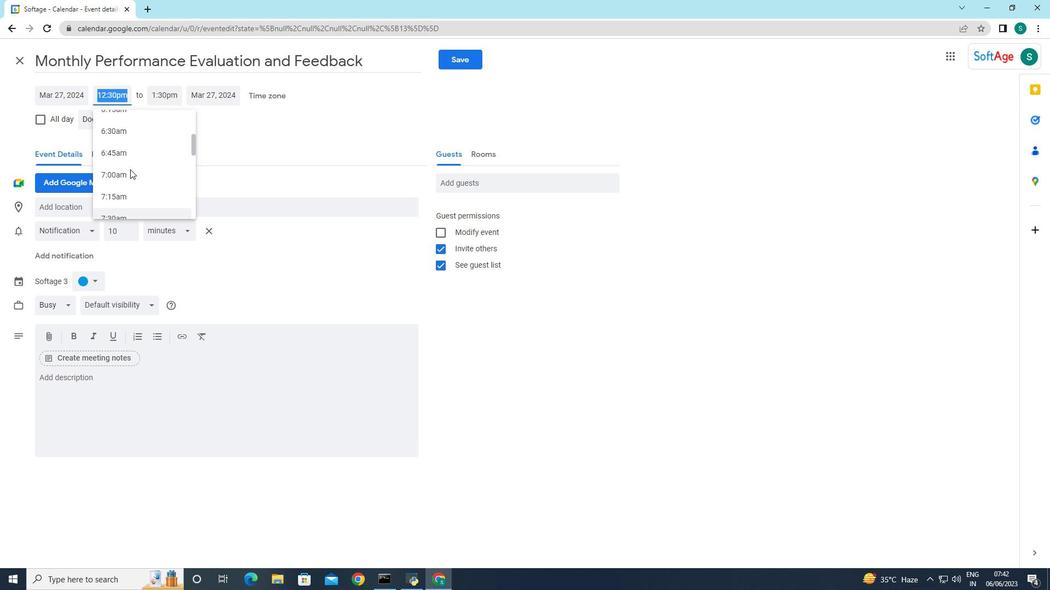 
Action: Mouse scrolled (130, 168) with delta (0, 0)
Screenshot: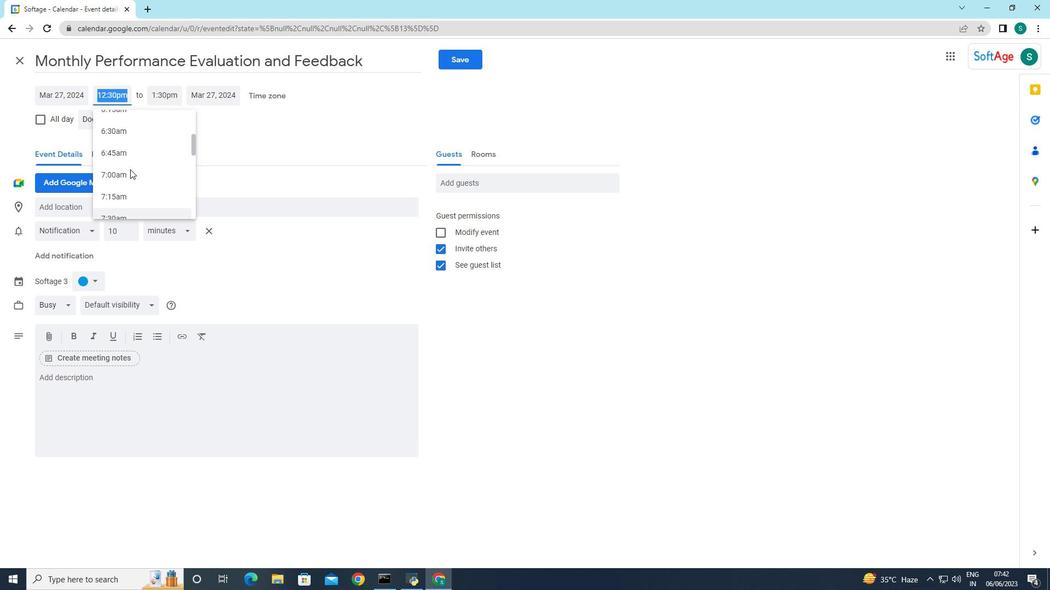 
Action: Mouse moved to (120, 138)
Screenshot: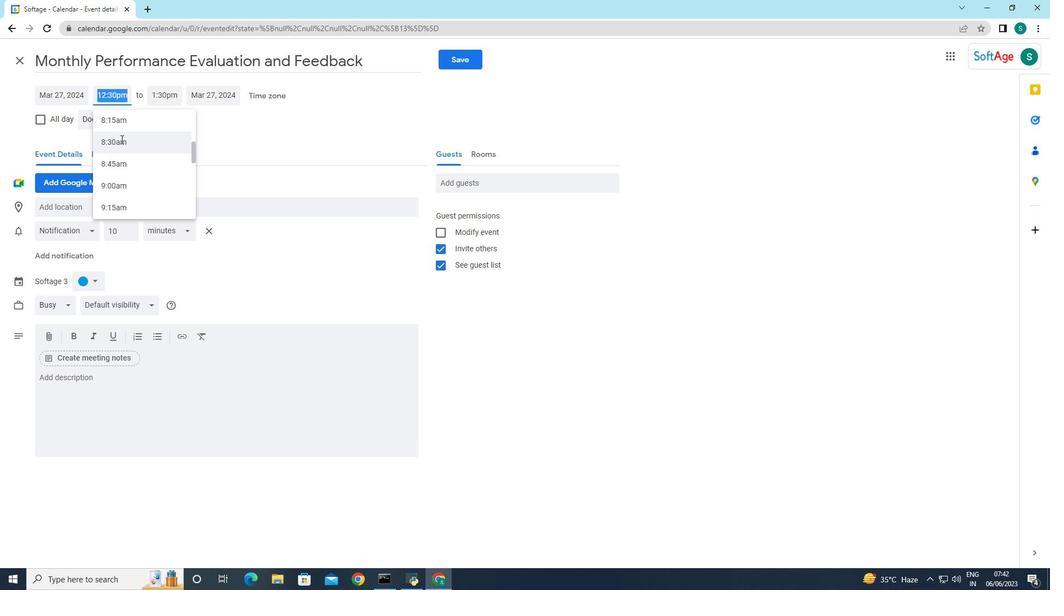 
Action: Mouse pressed left at (120, 138)
Screenshot: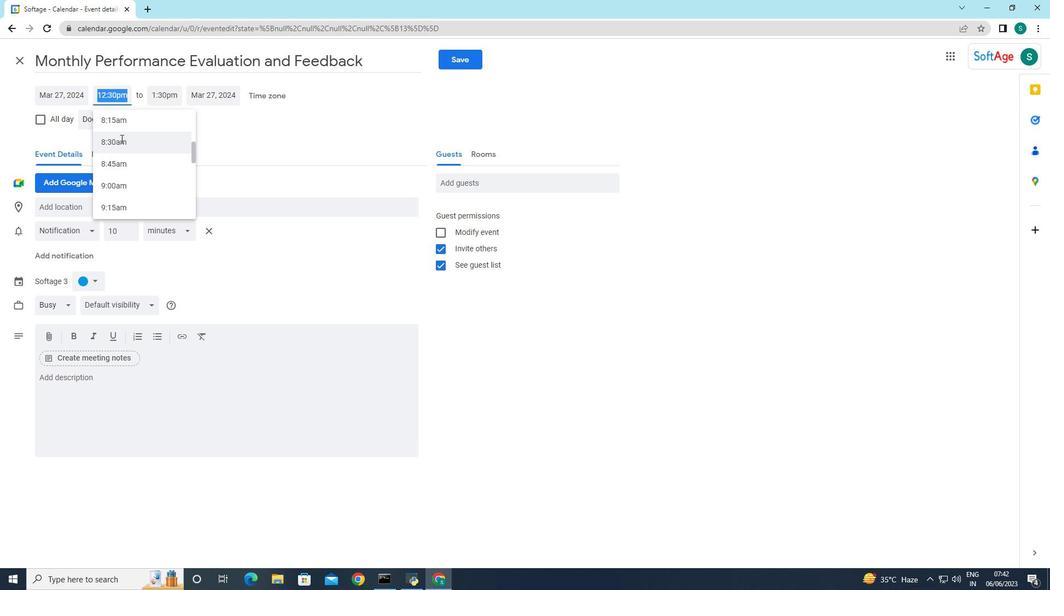 
Action: Mouse moved to (108, 93)
Screenshot: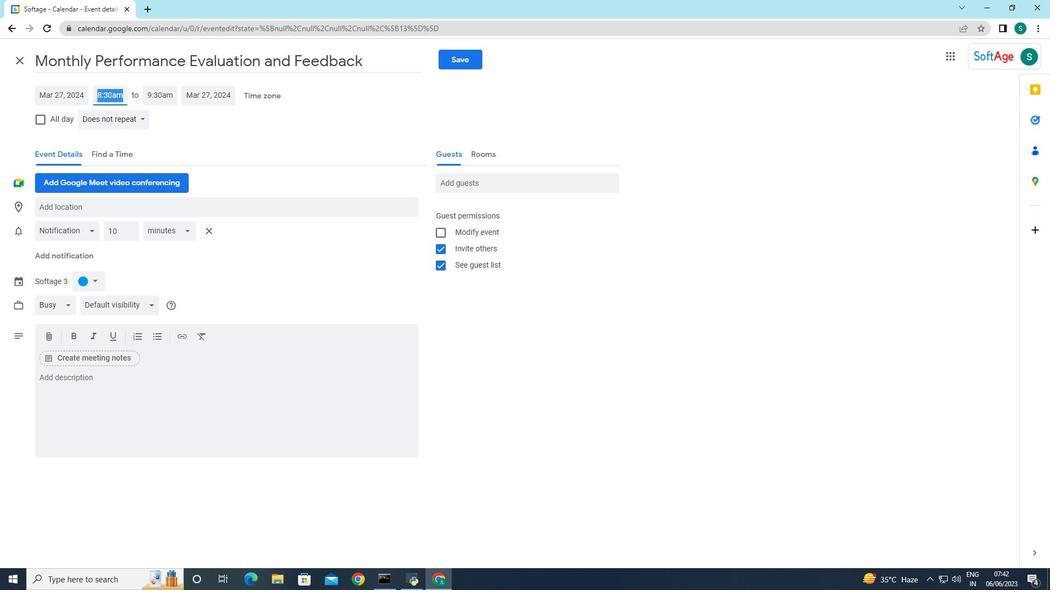 
Action: Mouse pressed left at (108, 93)
Screenshot: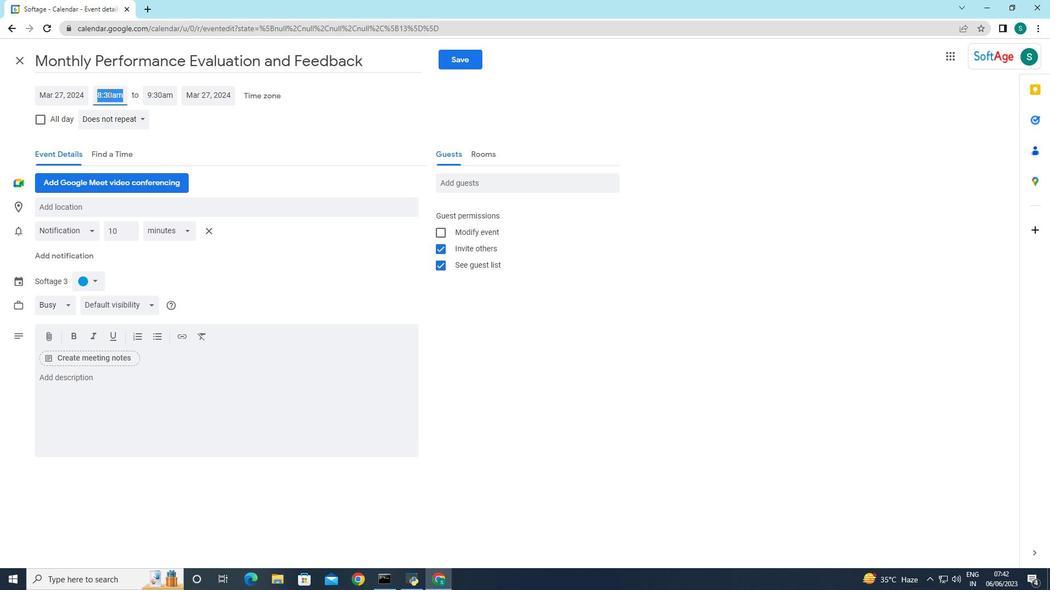 
Action: Mouse moved to (126, 112)
Screenshot: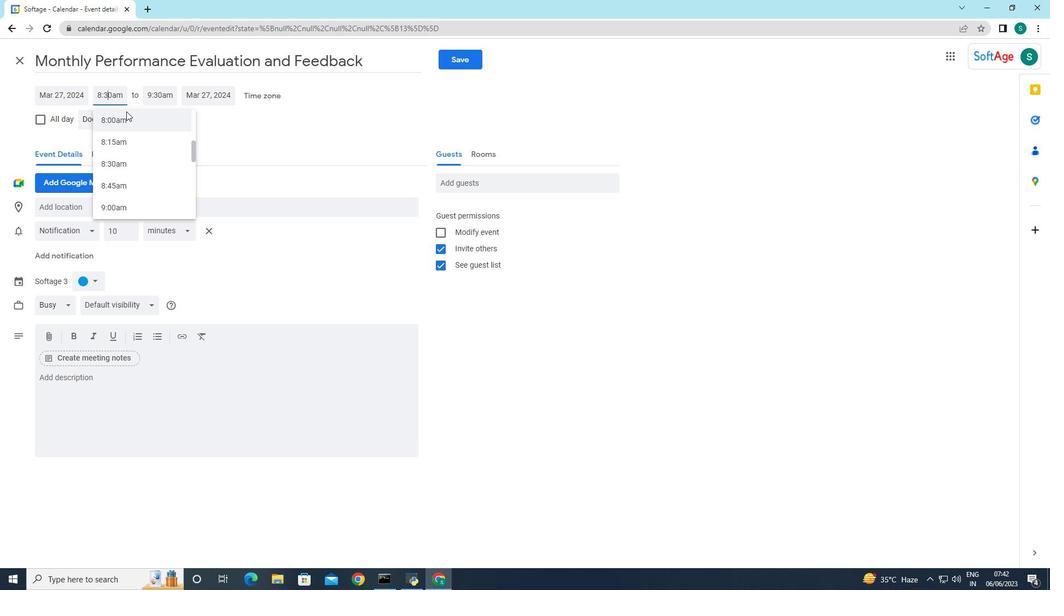 
Action: Key pressed <Key.backspace>5
Screenshot: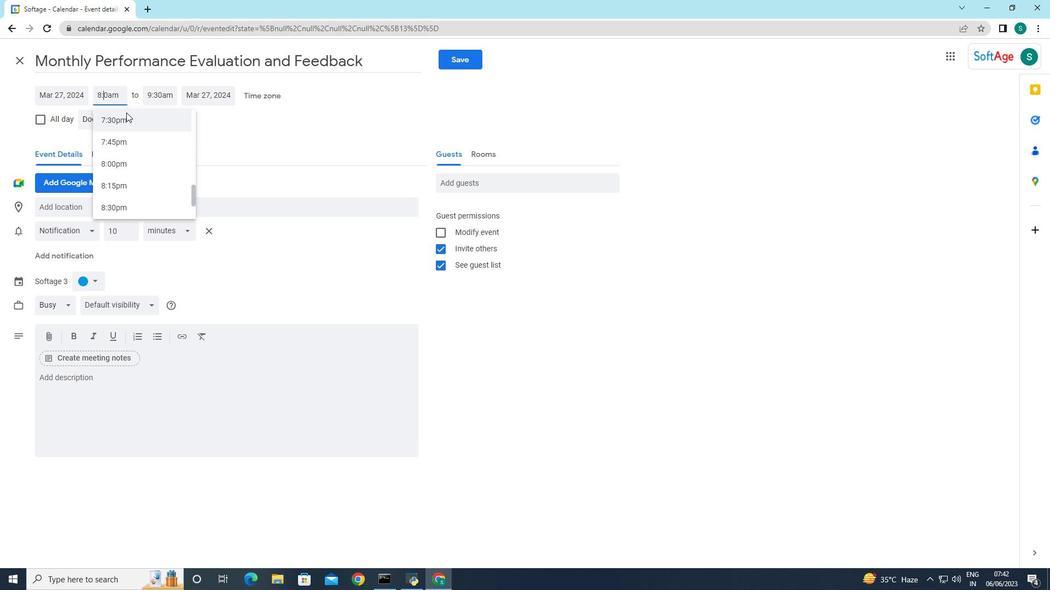 
Action: Mouse moved to (243, 138)
Screenshot: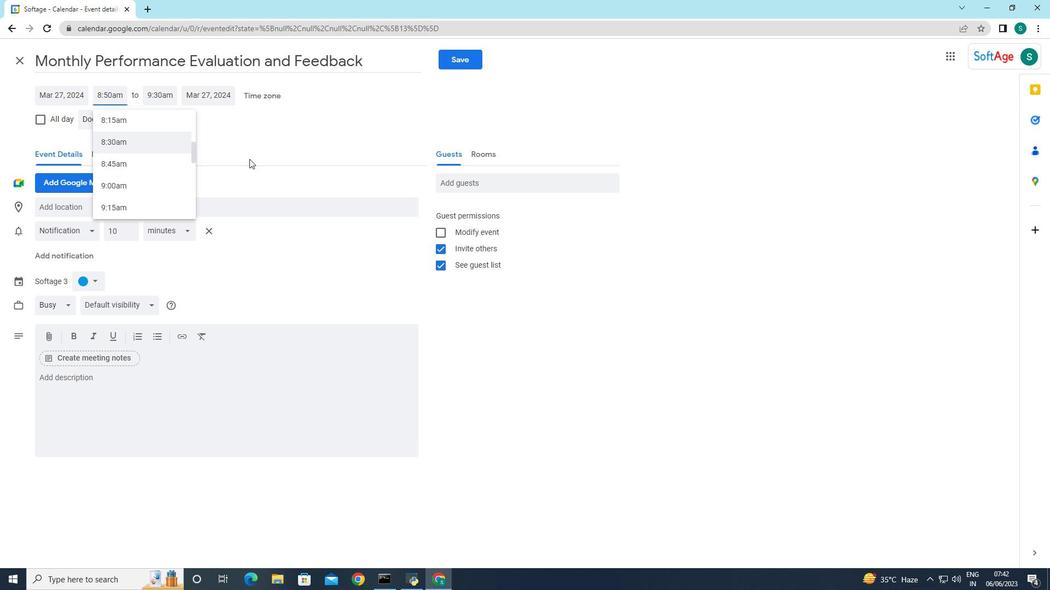 
Action: Mouse pressed left at (243, 138)
Screenshot: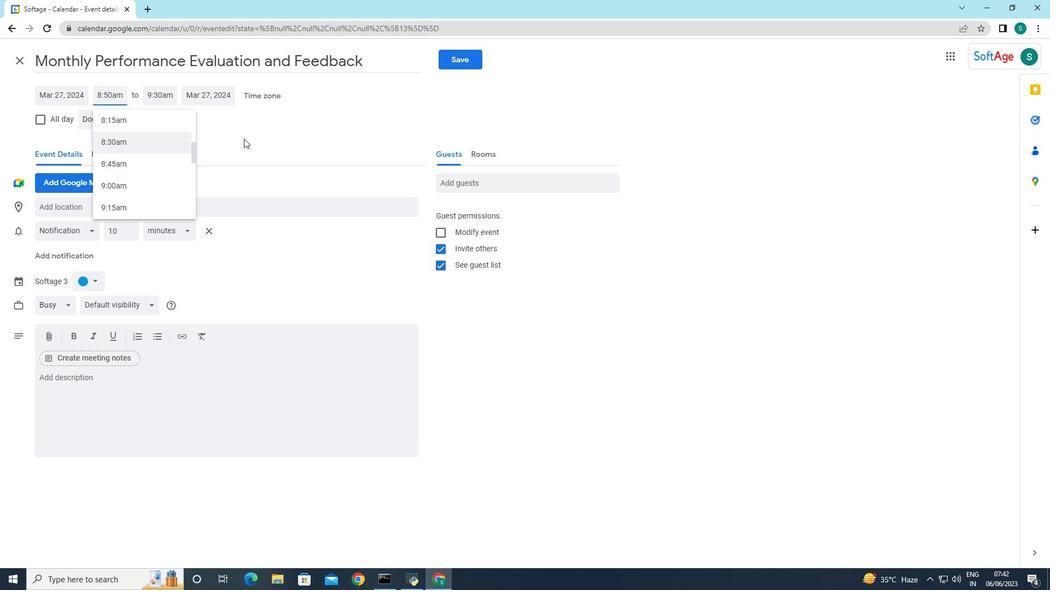 
Action: Mouse moved to (154, 99)
Screenshot: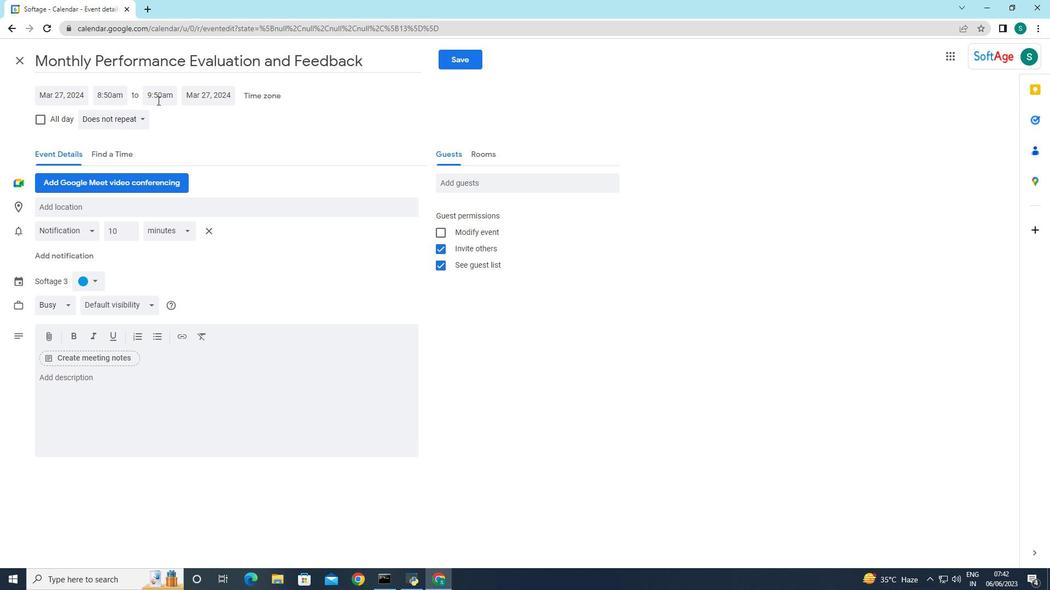 
Action: Mouse pressed left at (154, 99)
Screenshot: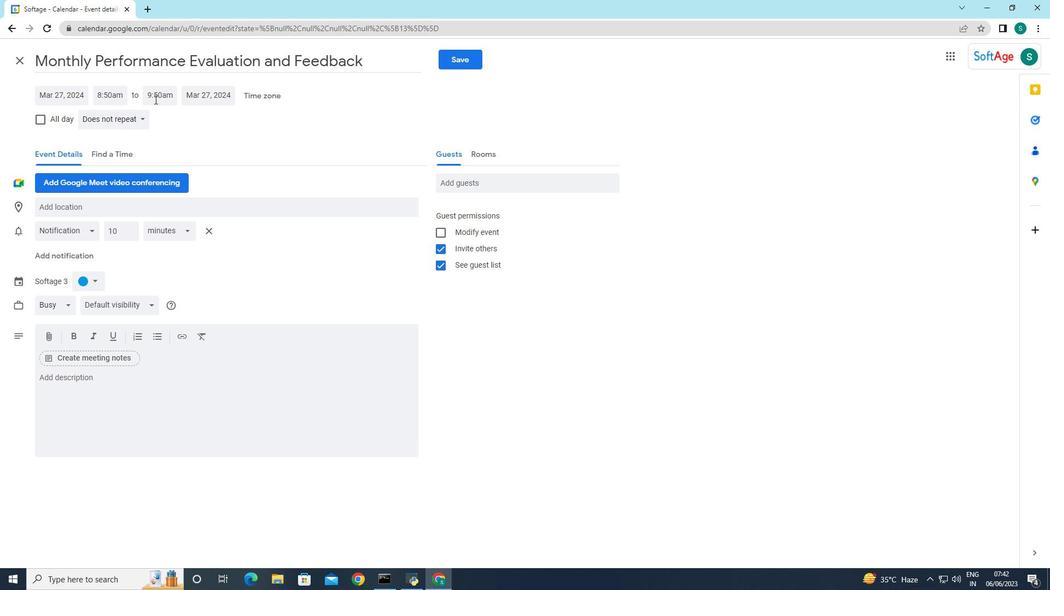 
Action: Mouse moved to (179, 210)
Screenshot: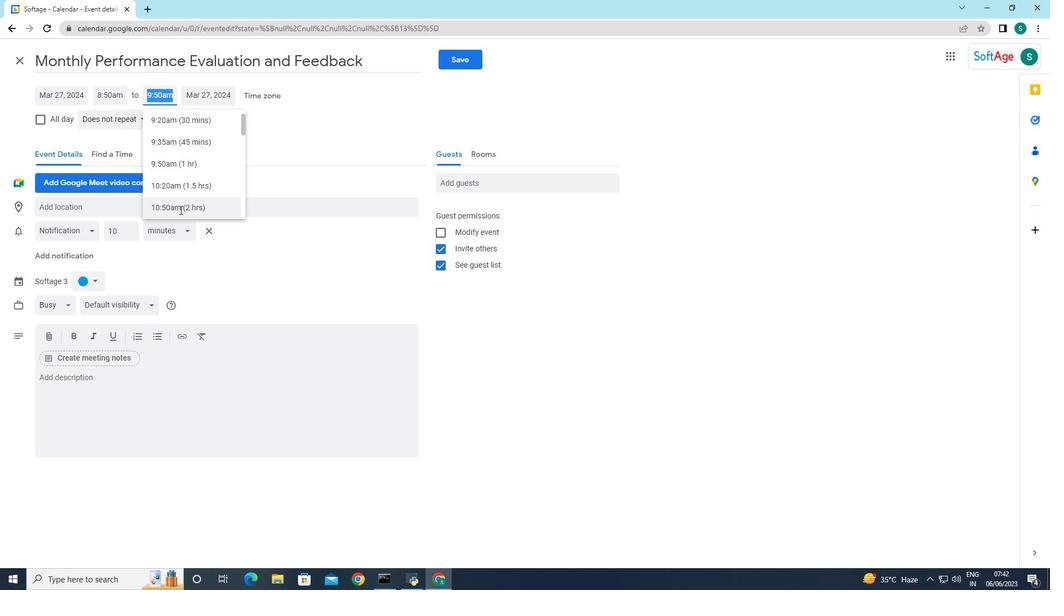 
Action: Mouse pressed left at (179, 210)
Screenshot: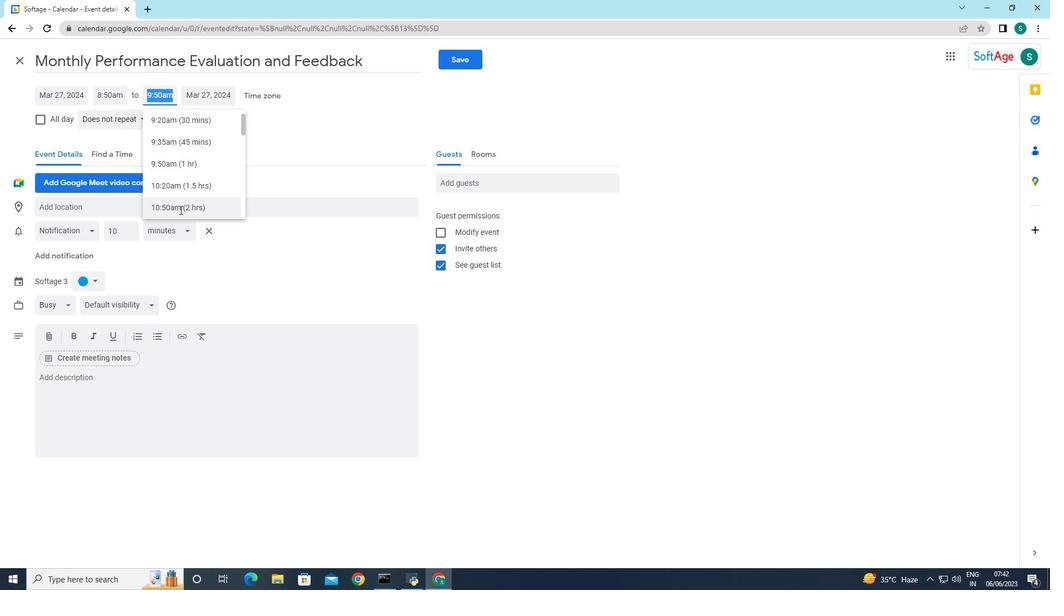 
Action: Mouse moved to (298, 144)
Screenshot: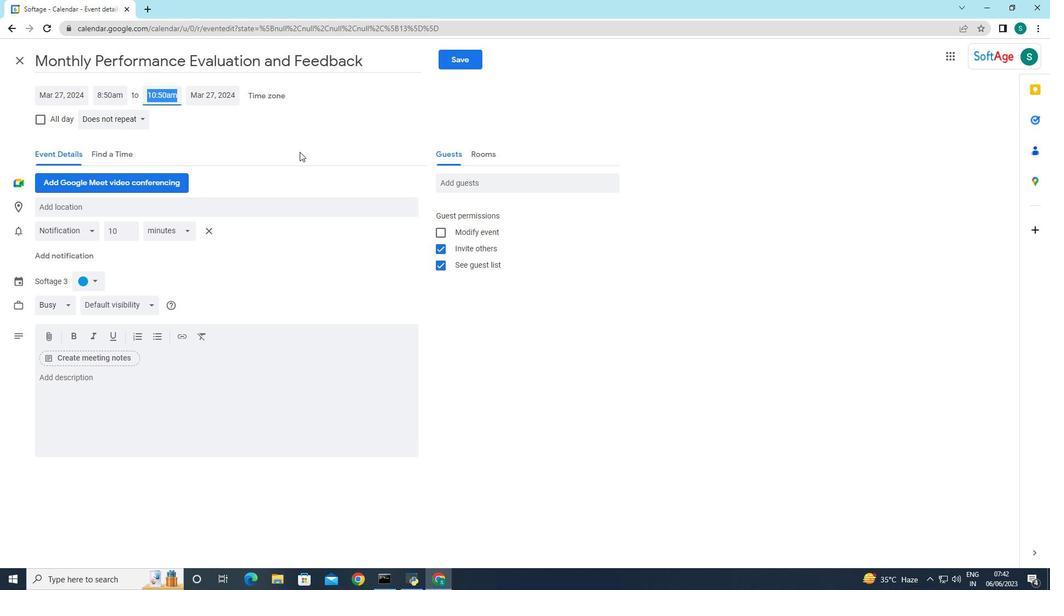 
Action: Mouse pressed left at (298, 144)
Screenshot: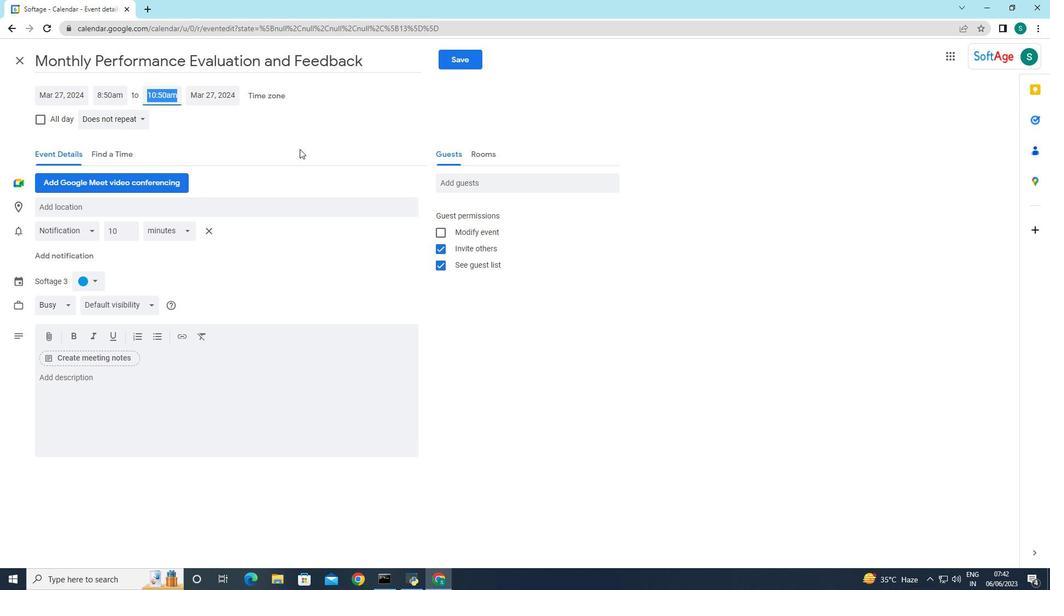
Action: Mouse moved to (82, 382)
Screenshot: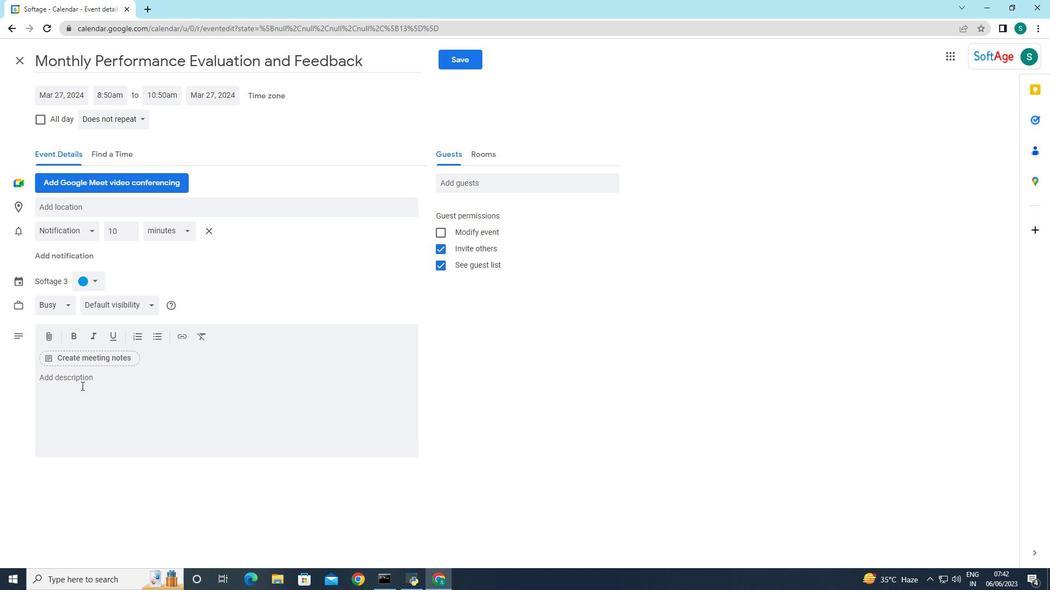 
Action: Mouse pressed left at (82, 382)
Screenshot: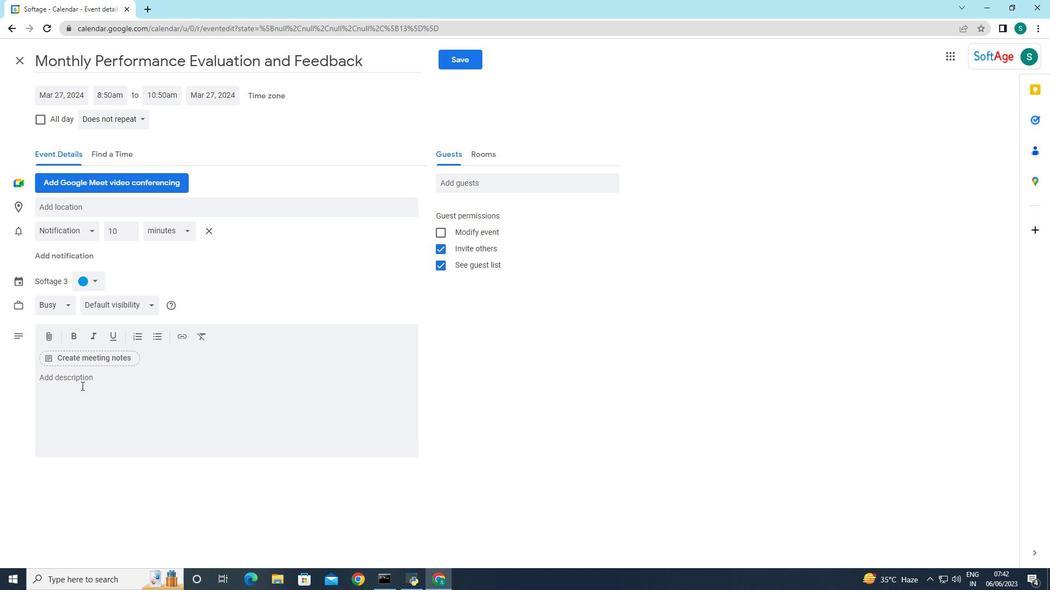 
Action: Mouse moved to (258, 316)
Screenshot: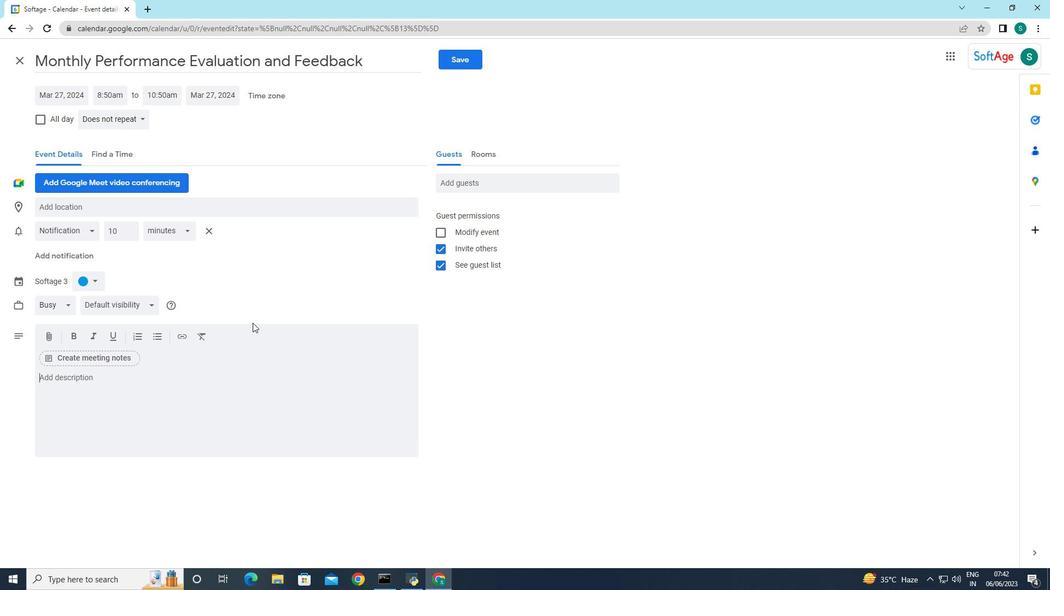 
Action: Key pressed <Key.caps_lock>T<Key.caps_lock>he<Key.space><Key.caps_lock>L<Key.caps_lock>unch<Key.space><Key.caps_lock>B<Key.caps_lock>reak<Key.space><Key.caps_lock>M<Key.caps_lock>indfulness<Key.space><Key.caps_lock>S<Key.caps_lock>ession<Key.space>is<Key.space>suitable<Key.space>for<Key.space>individuals<Key.space>of<Key.space>all<Key.space>experience<Key.space>levels,<Key.space><Key.caps_lock>I<Key.backspace><Key.caps_lock>incliding<Key.space>th<Key.backspace><Key.backspace><Key.backspace><Key.backspace><Key.backspace><Key.backspace><Key.backspace><Key.backspace>uding<Key.space><Key.caps_lock>THO<Key.backspace><Key.backspace><Key.backspace><Key.caps_lock>those<Key.space>who<Key.space>are<Key.space>new<Key.space>to<Key.space>mindfulness.<Key.space><Key.caps_lock>N<Key.caps_lock>o<Key.caps_lock><Key.space>SPECIAL<Key.space>E<Key.backspace><Key.backspace><Key.backspace><Key.backspace><Key.backspace><Key.backspace><Key.backspace><Key.backspace><Key.backspace>S=<Key.backspace><Key.backspace><Key.caps_lock>special<Key.space>equipment<Key.space>or<Key.space>cloth<Key.backspace>hing<Key.space>is<Key.space>required-----p<Key.backspace><Key.caps_lock><Key.caps_lock>participants<Key.space>can<Key.space>simply<Key.space>find<Key.space>a<Key.space>comfortable<Key.space>position<Key.space>and<Key.space>bring<Key.space>their<Key.space>fi<Key.backspace>ull<Key.space>attention<Key.space>to<Key.space>the<Key.space>practice.
Screenshot: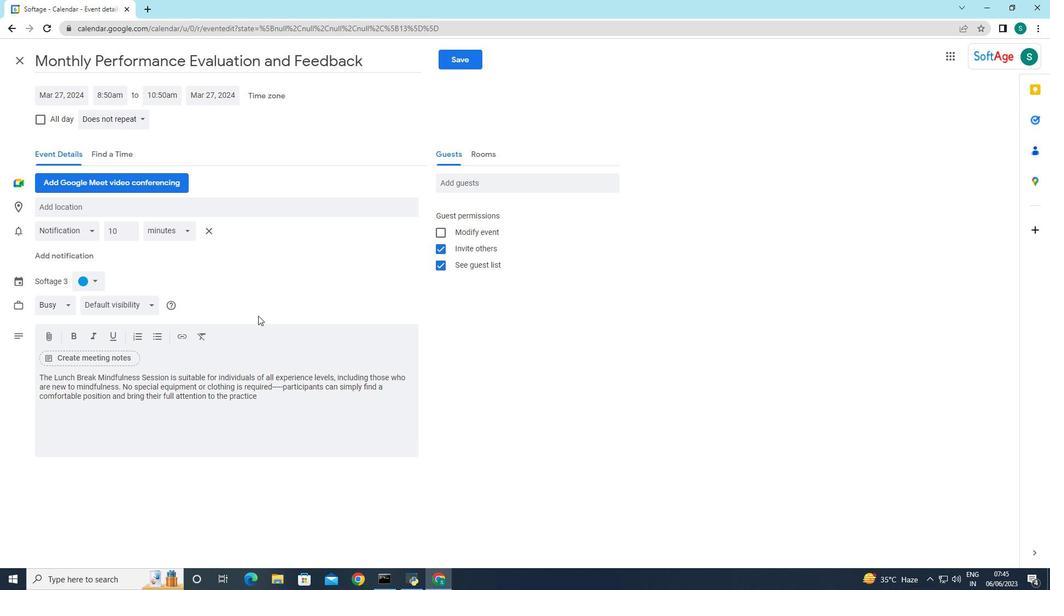 
Action: Mouse moved to (95, 280)
Screenshot: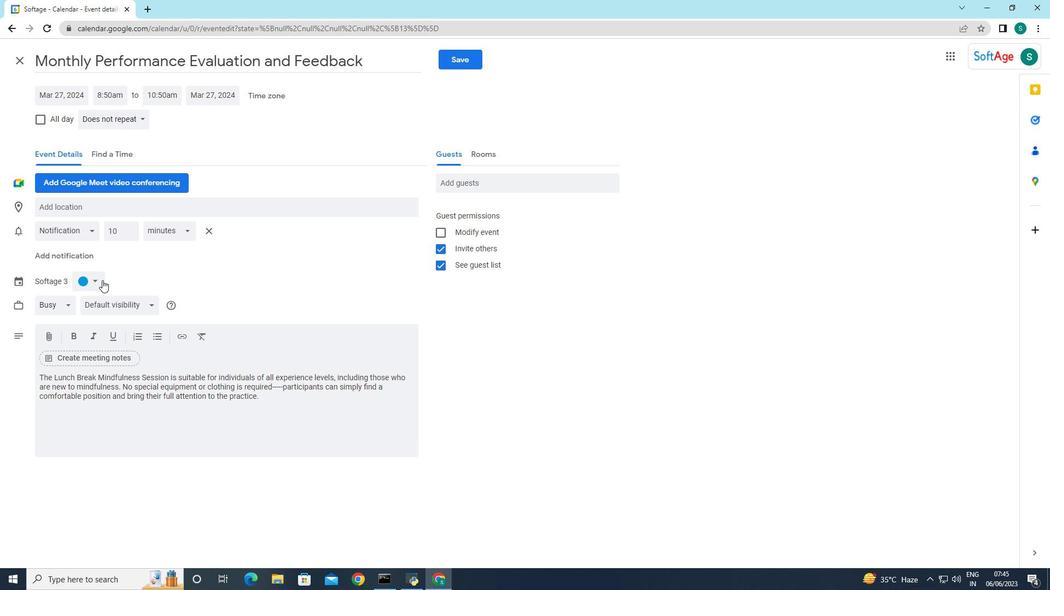 
Action: Mouse pressed left at (95, 280)
Screenshot: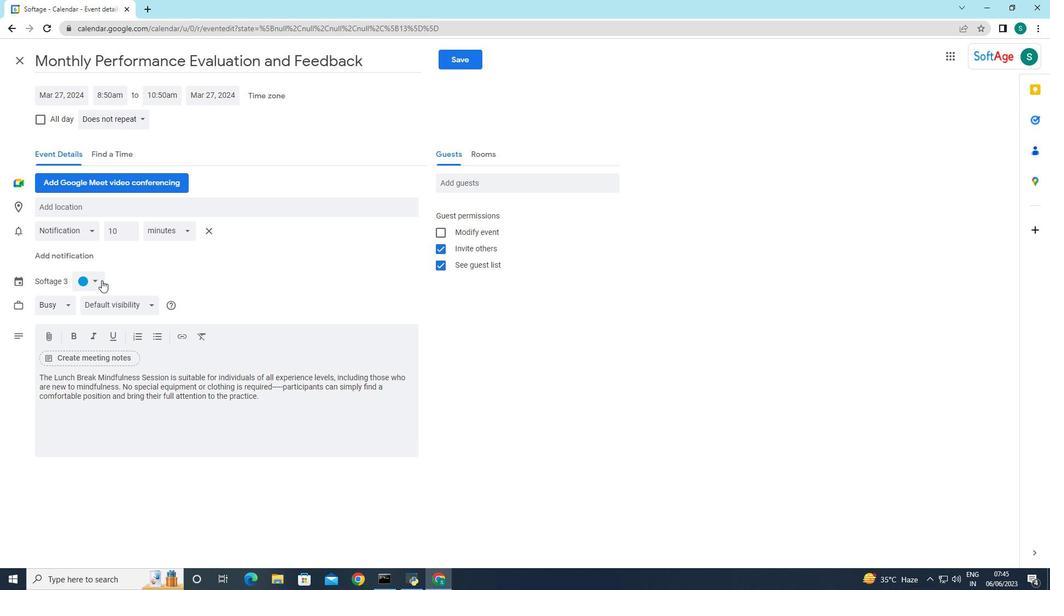 
Action: Mouse moved to (97, 322)
Screenshot: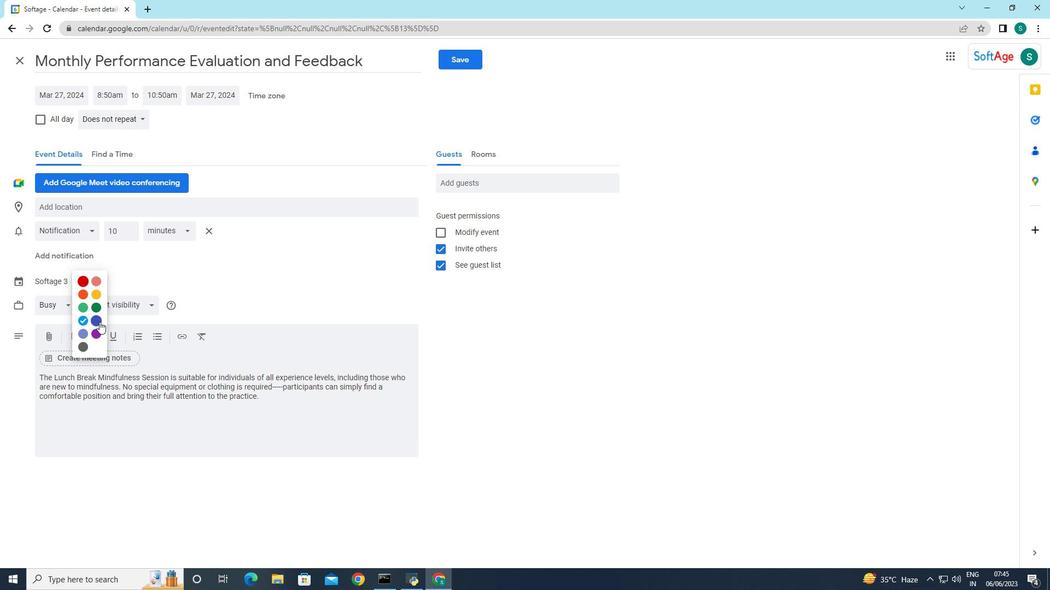 
Action: Mouse pressed left at (97, 322)
Screenshot: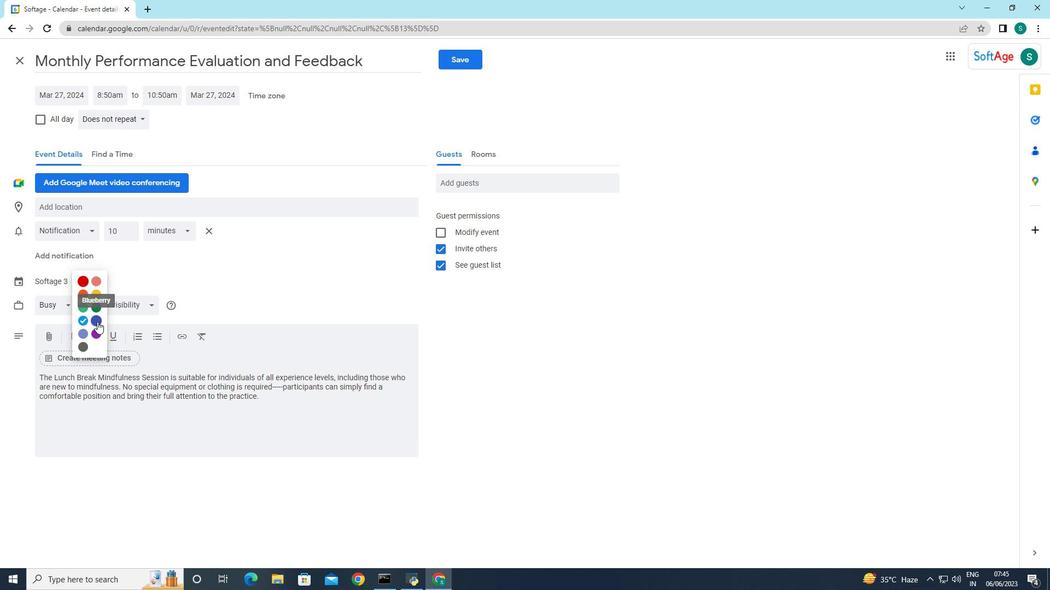
Action: Mouse moved to (117, 206)
Screenshot: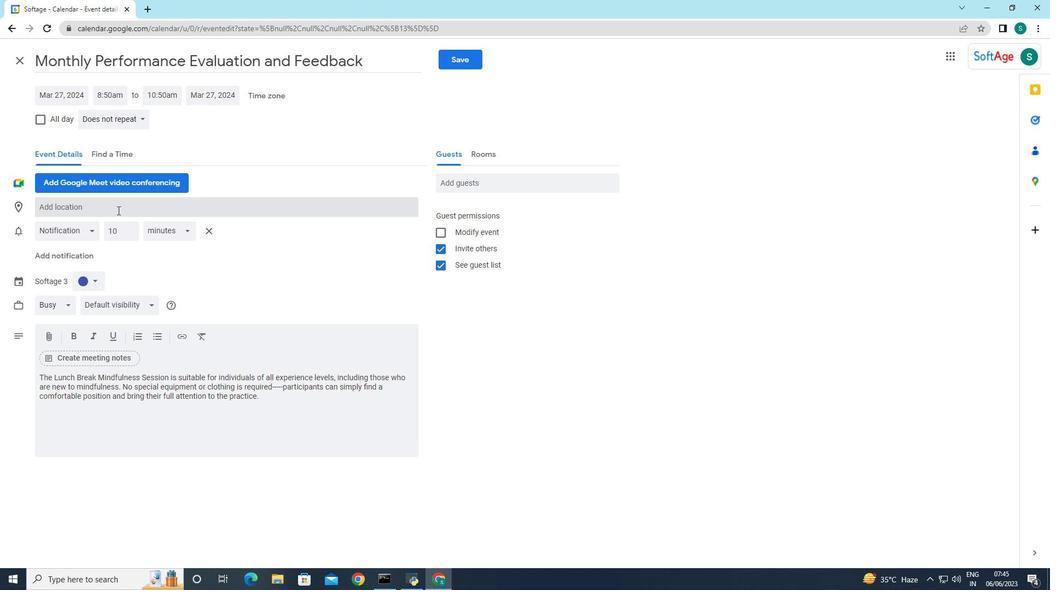 
Action: Mouse pressed left at (117, 206)
Screenshot: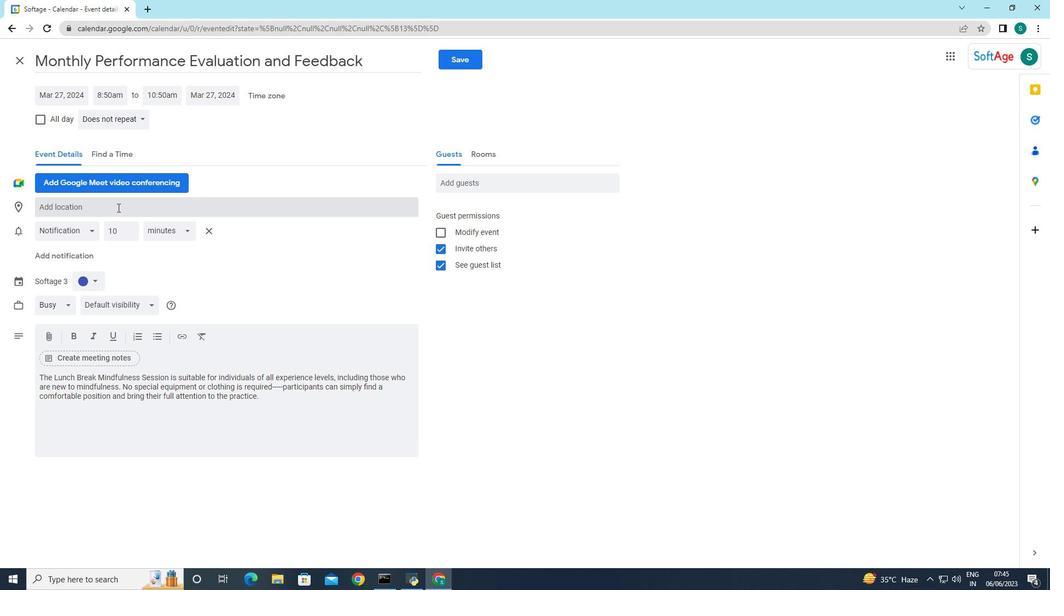
Action: Key pressed <Key.shift>Duv<Key.backspace>blin,<Key.space><Key.shift>Ireland,<Key.space>
Screenshot: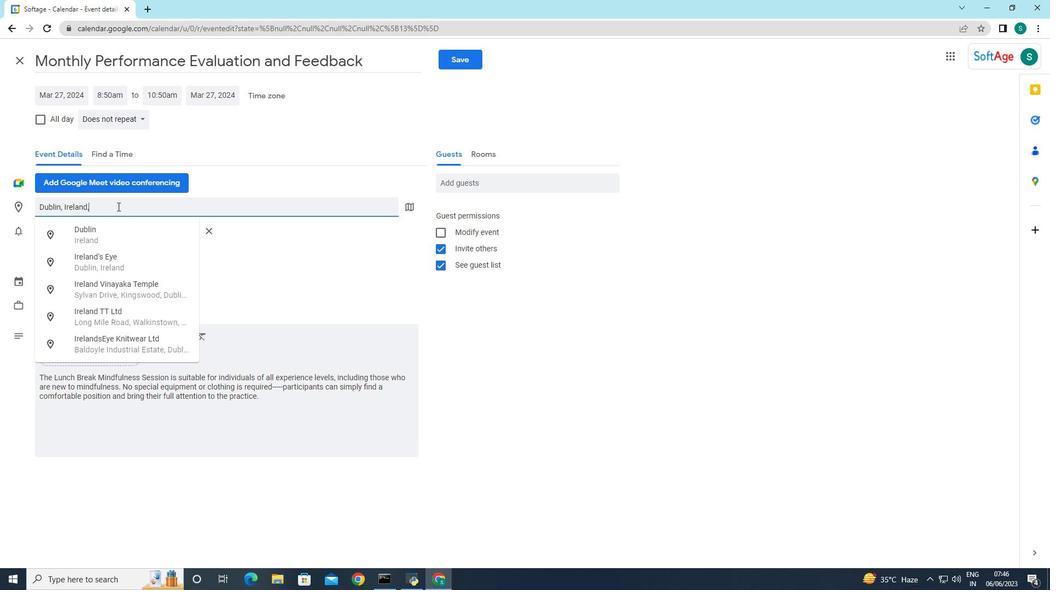 
Action: Mouse moved to (278, 294)
Screenshot: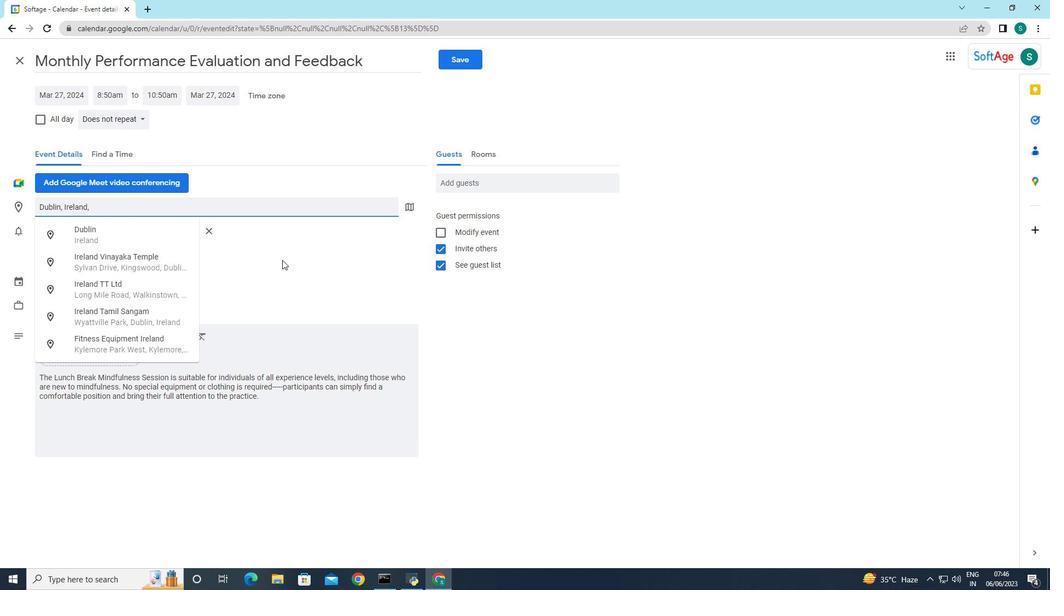 
Action: Mouse pressed left at (278, 294)
Screenshot: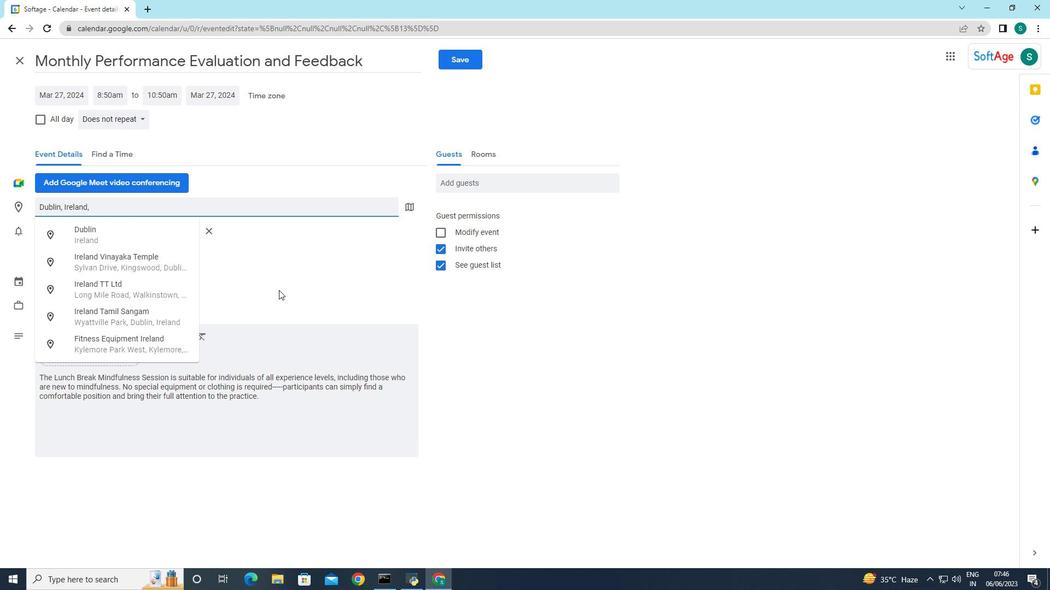 
Action: Mouse moved to (468, 181)
Screenshot: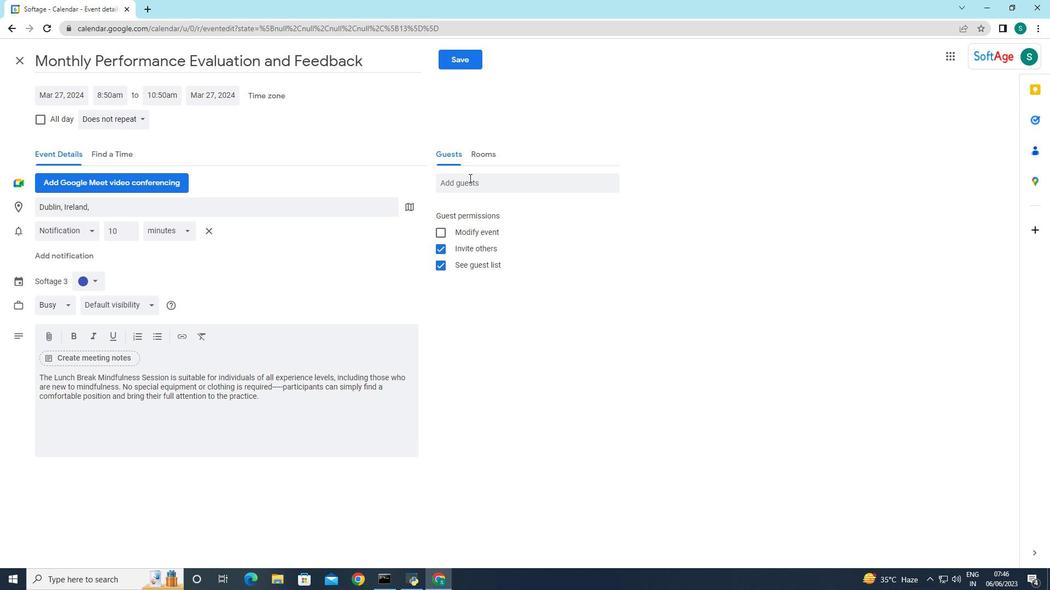
Action: Mouse pressed left at (468, 181)
Screenshot: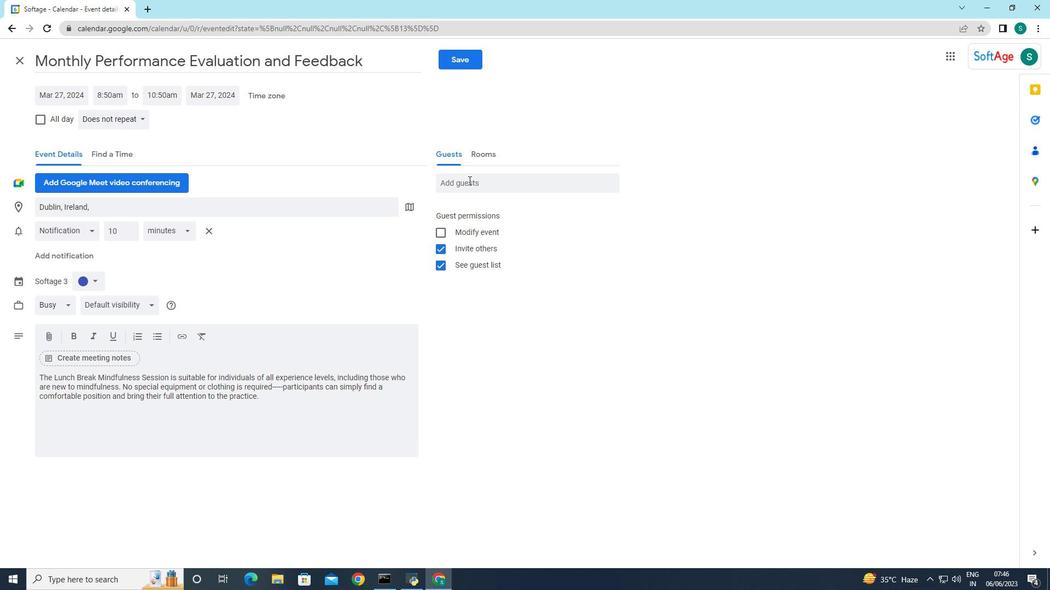
Action: Key pressed softage.5
Screenshot: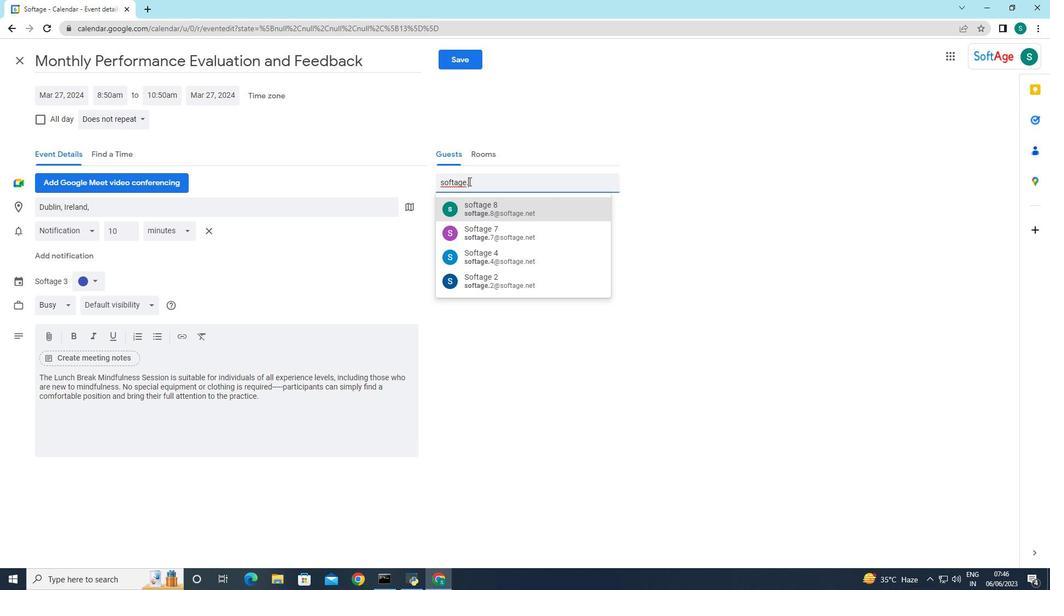 
Action: Mouse moved to (497, 213)
Screenshot: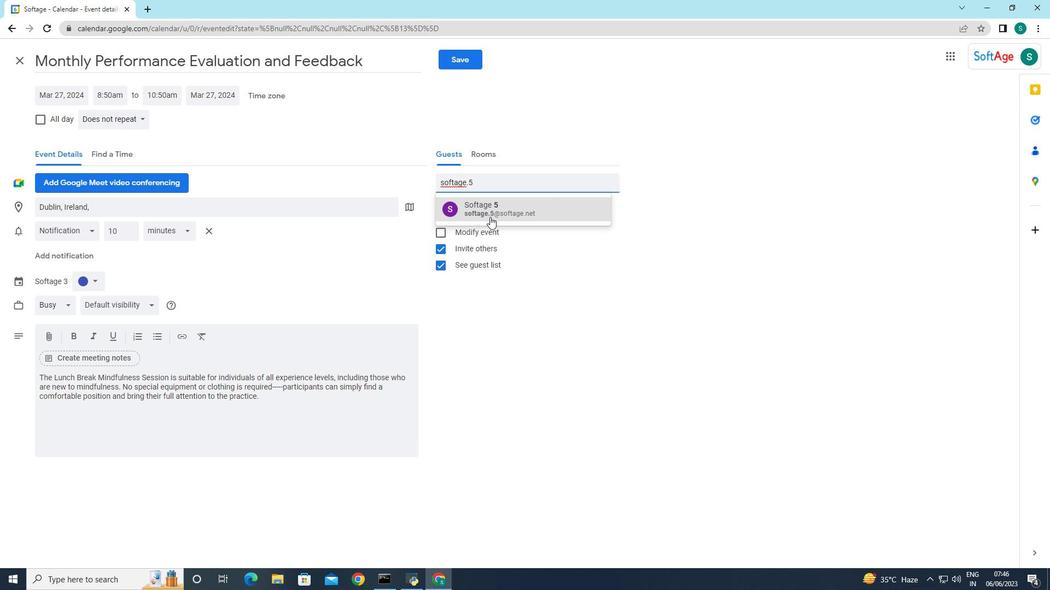 
Action: Mouse pressed left at (497, 213)
Screenshot: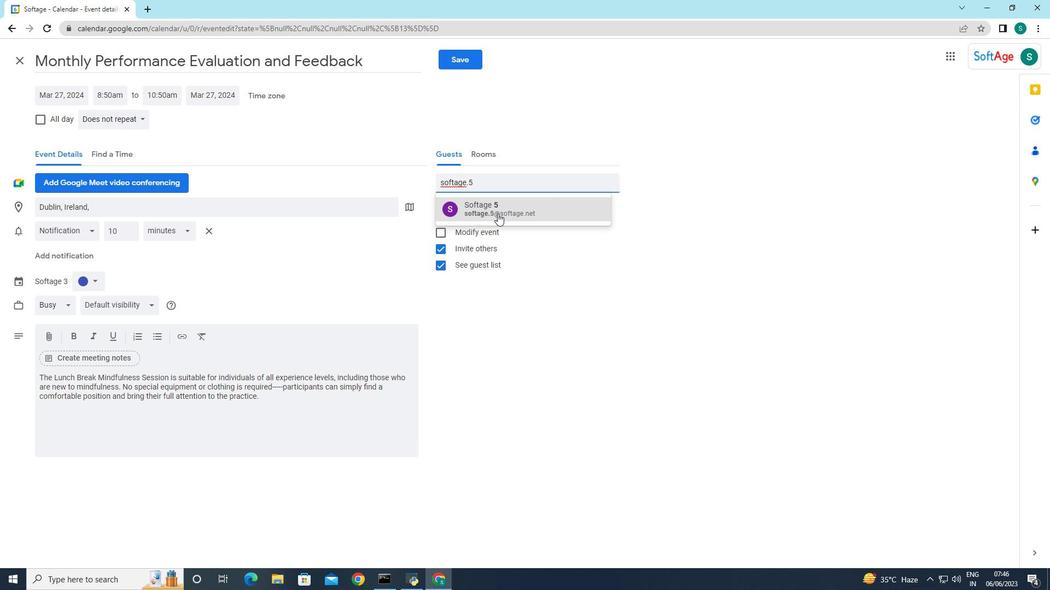 
Action: Mouse moved to (486, 186)
Screenshot: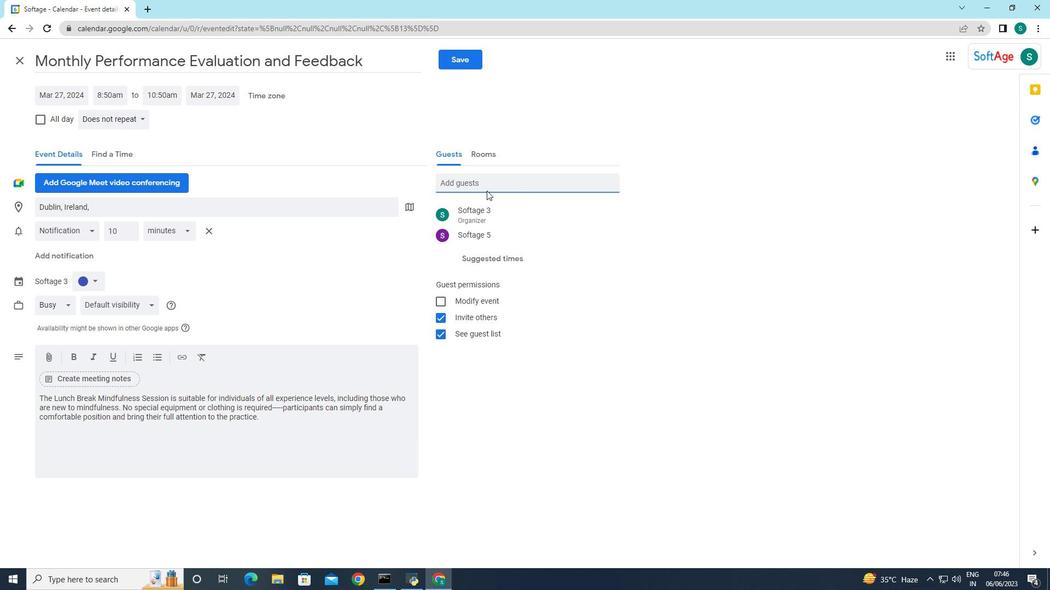 
Action: Mouse pressed left at (486, 186)
Screenshot: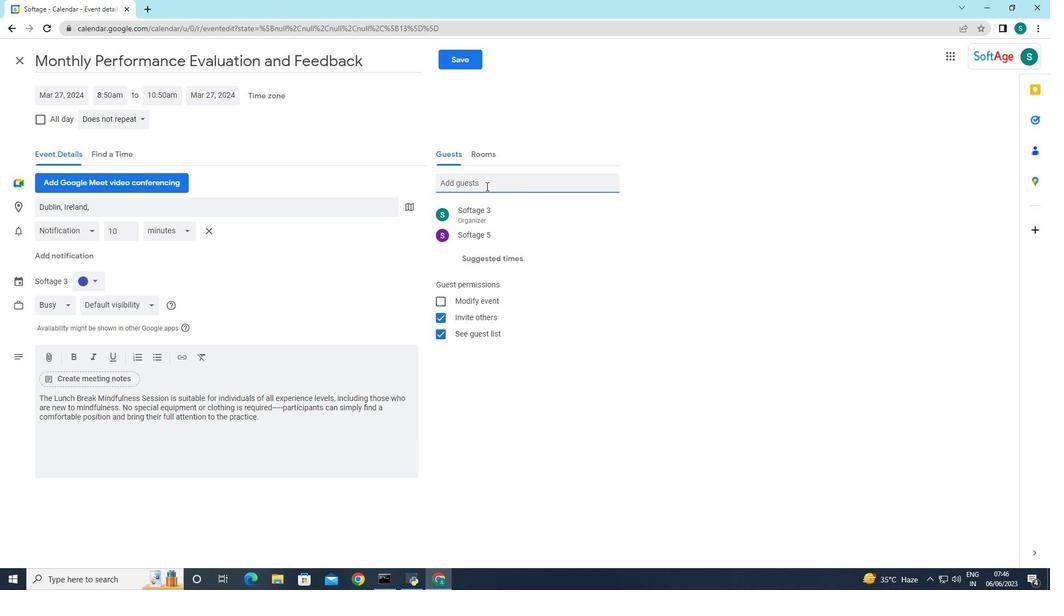 
Action: Key pressed soft
Screenshot: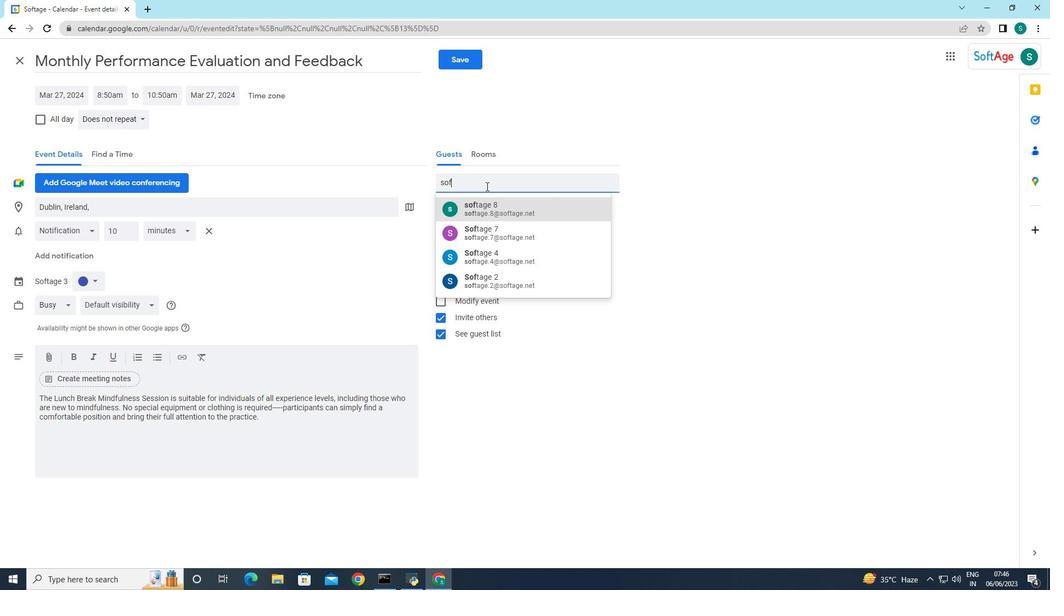 
Action: Mouse moved to (516, 181)
Screenshot: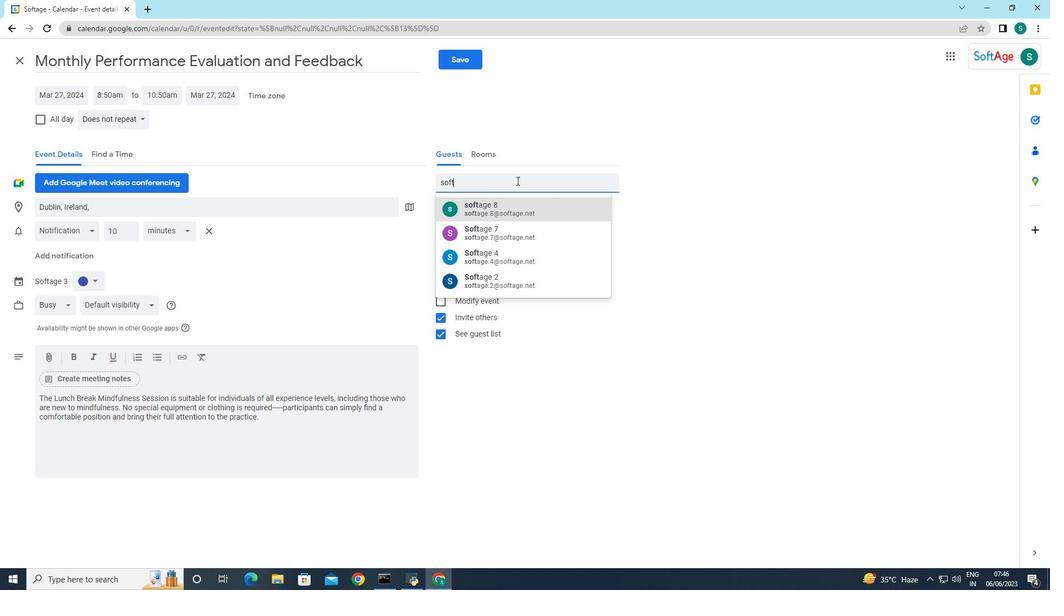 
Action: Key pressed .6
Screenshot: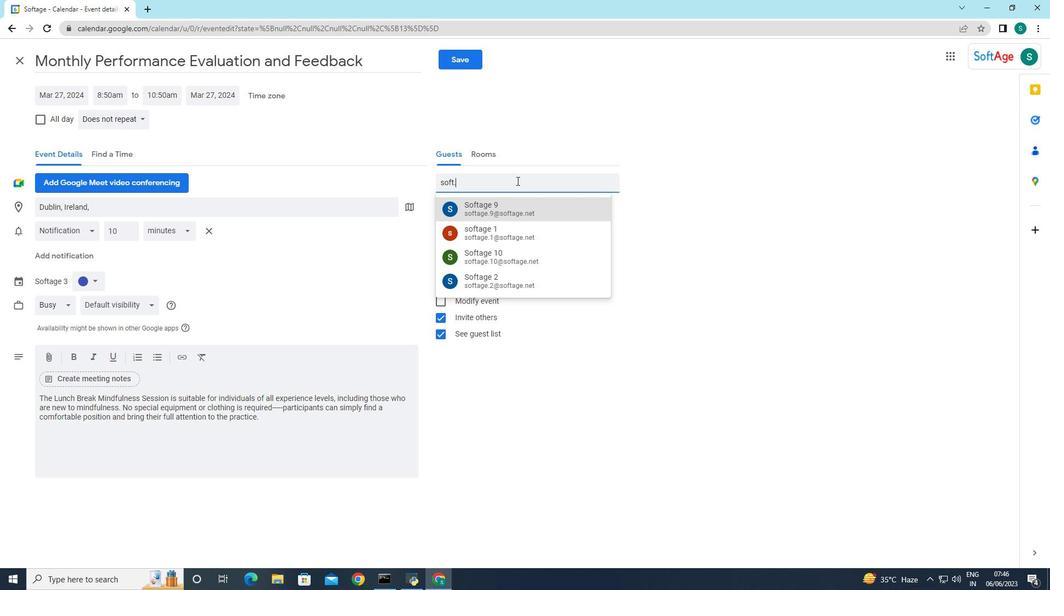 
Action: Mouse moved to (519, 200)
Screenshot: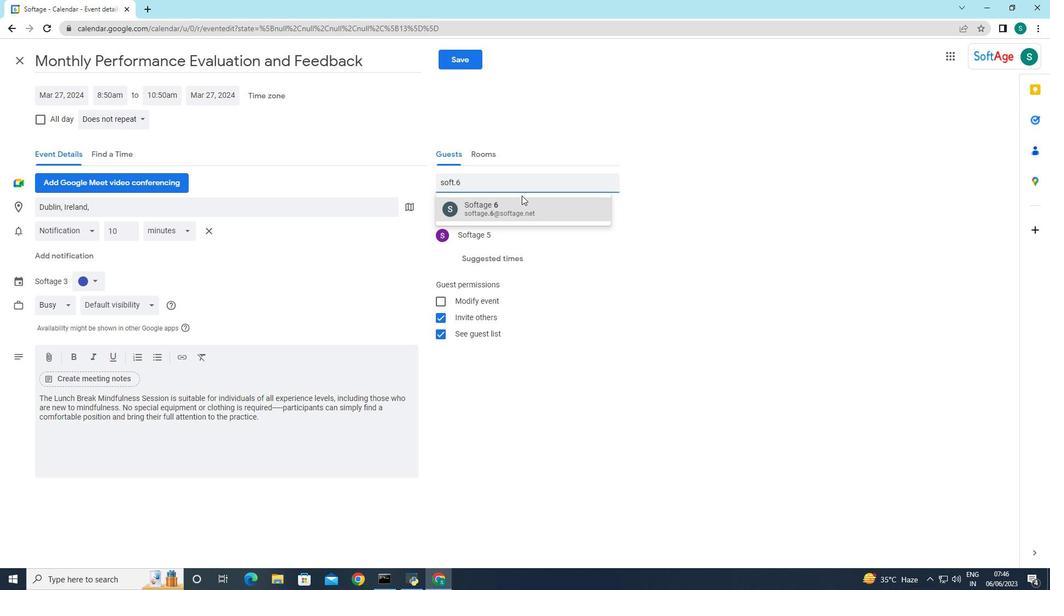 
Action: Mouse pressed left at (519, 200)
Screenshot: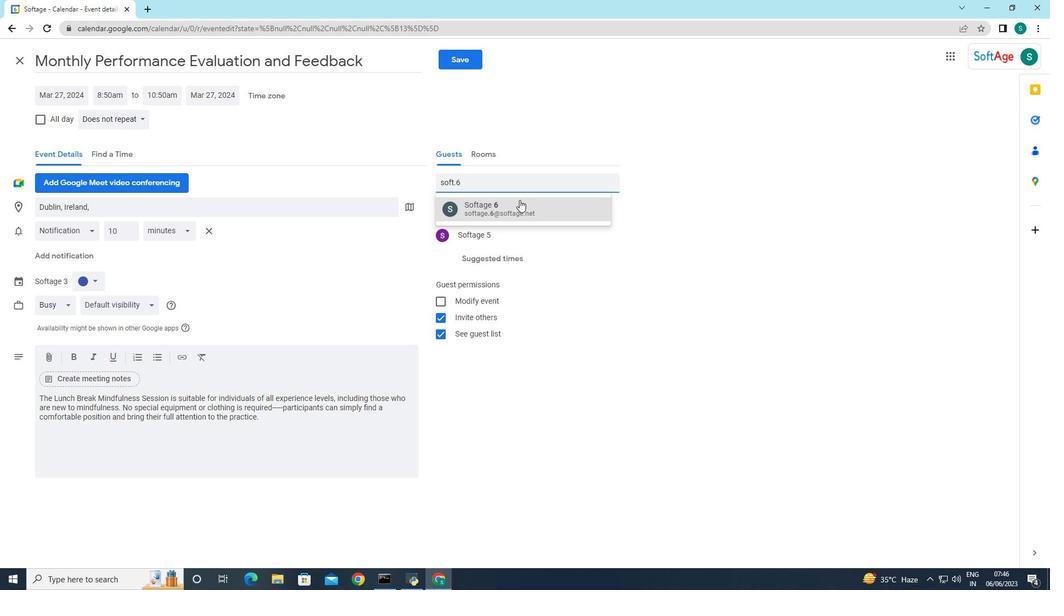 
Action: Mouse moved to (603, 211)
Screenshot: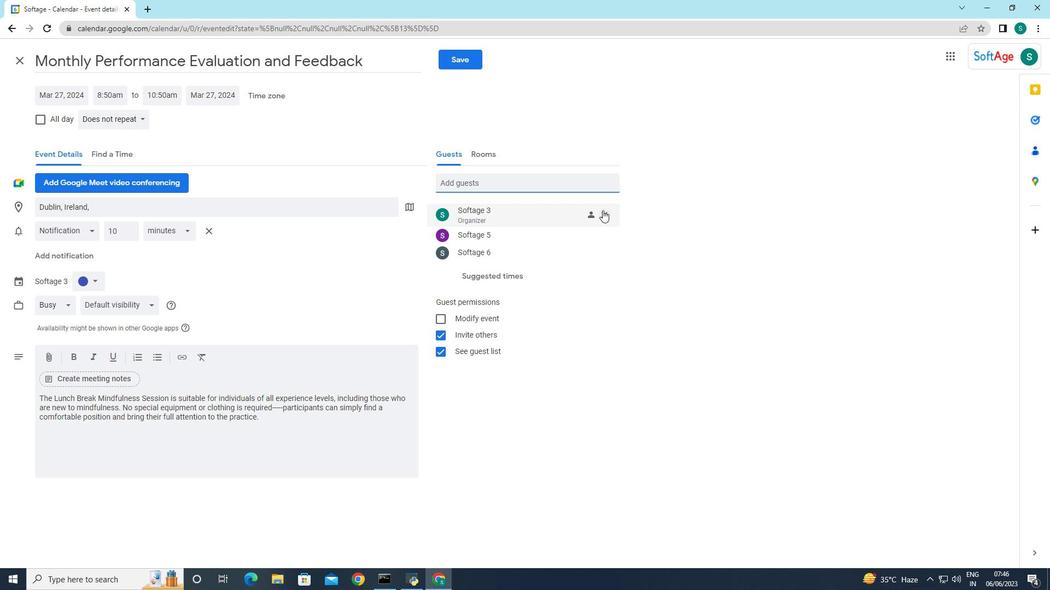 
Action: Mouse pressed left at (603, 211)
Screenshot: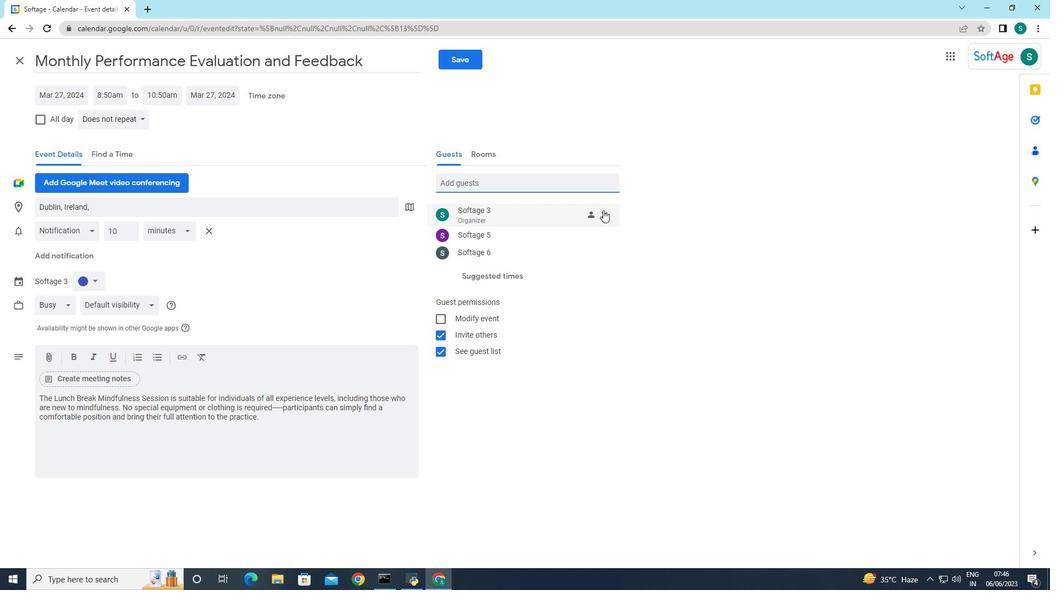 
Action: Mouse moved to (119, 115)
Screenshot: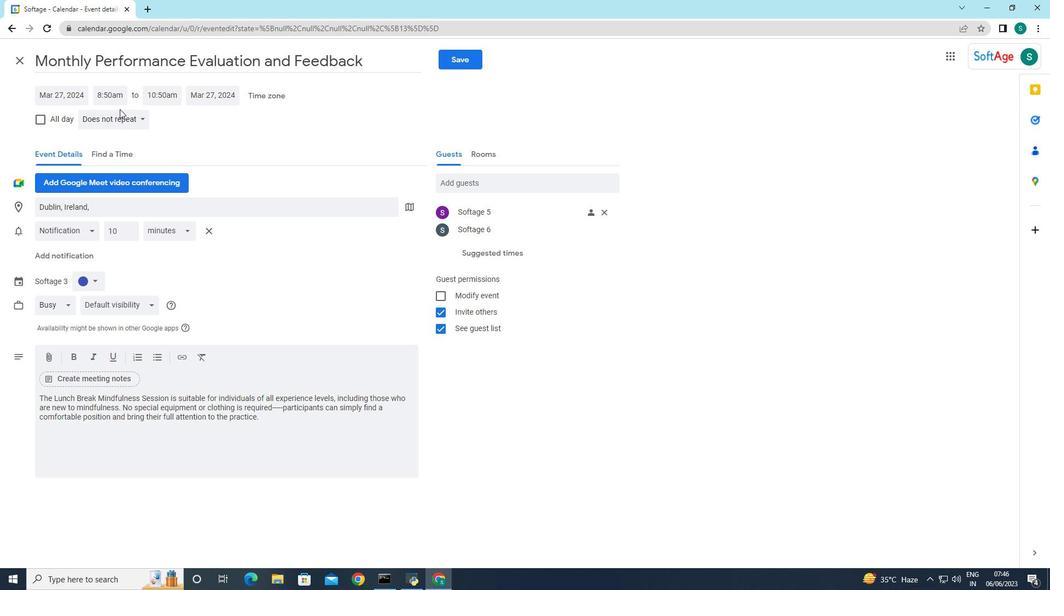 
Action: Mouse pressed left at (119, 115)
Screenshot: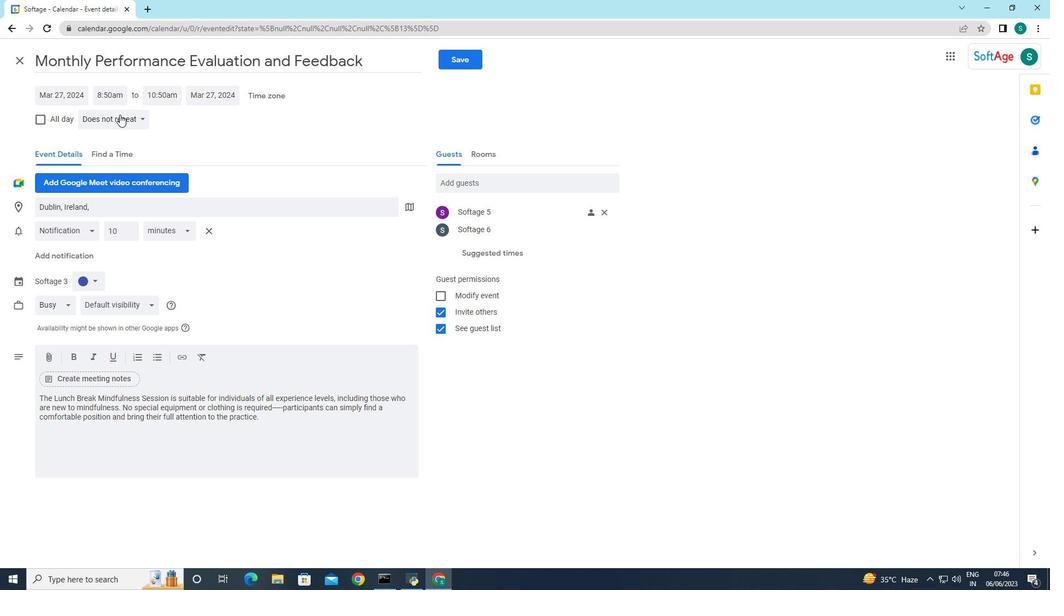 
Action: Mouse moved to (116, 136)
Screenshot: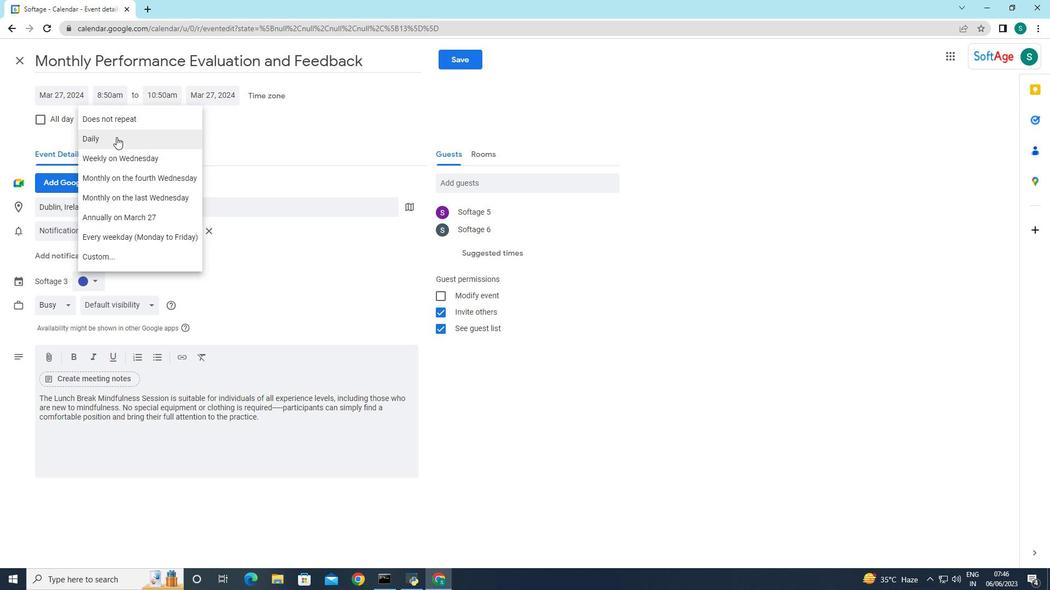 
Action: Mouse pressed left at (116, 136)
Screenshot: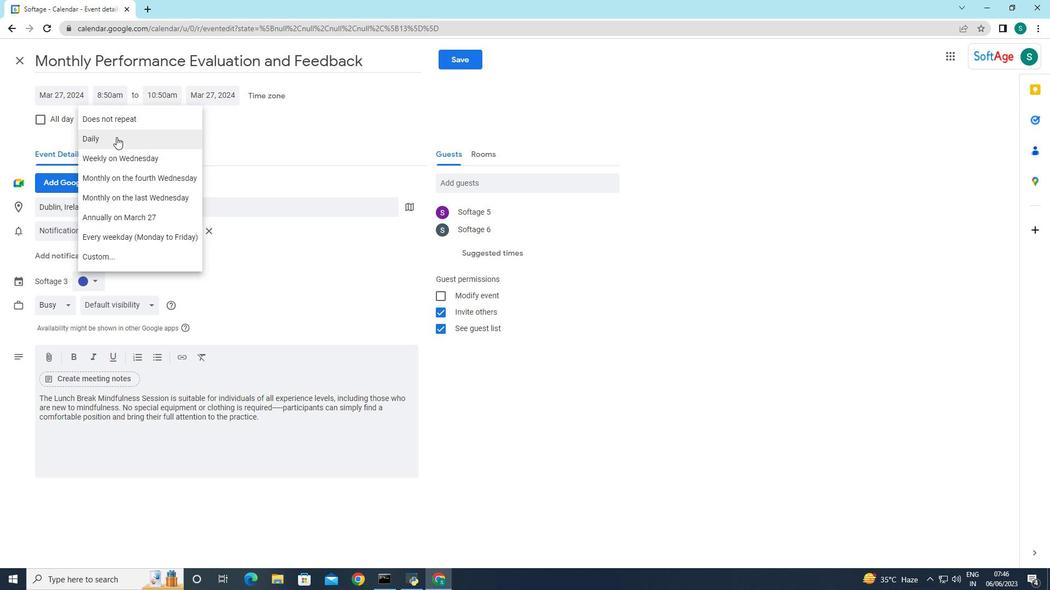 
Action: Mouse moved to (470, 63)
Screenshot: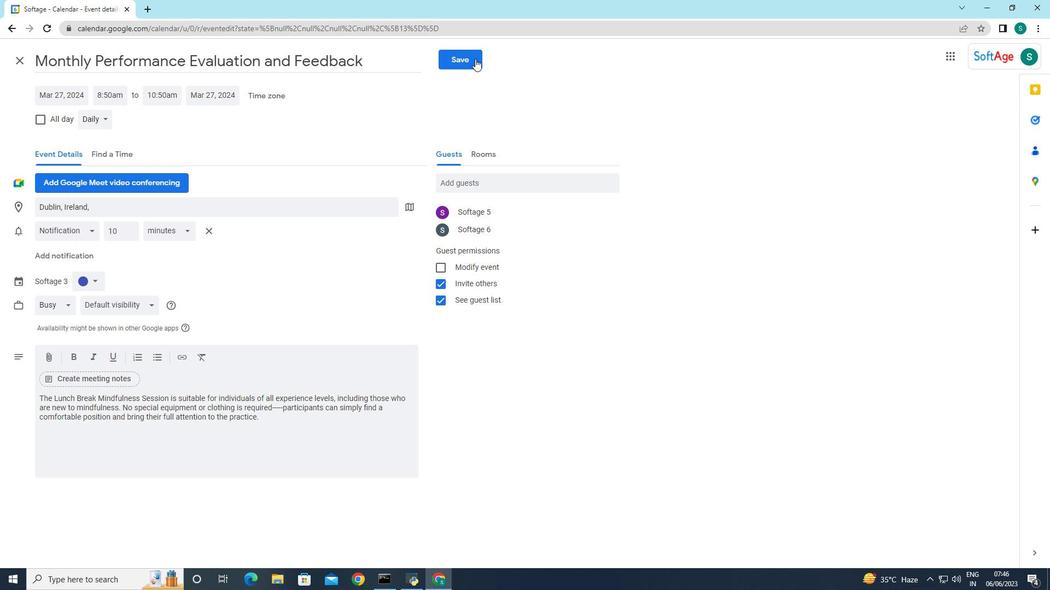 
Action: Mouse pressed left at (470, 63)
Screenshot: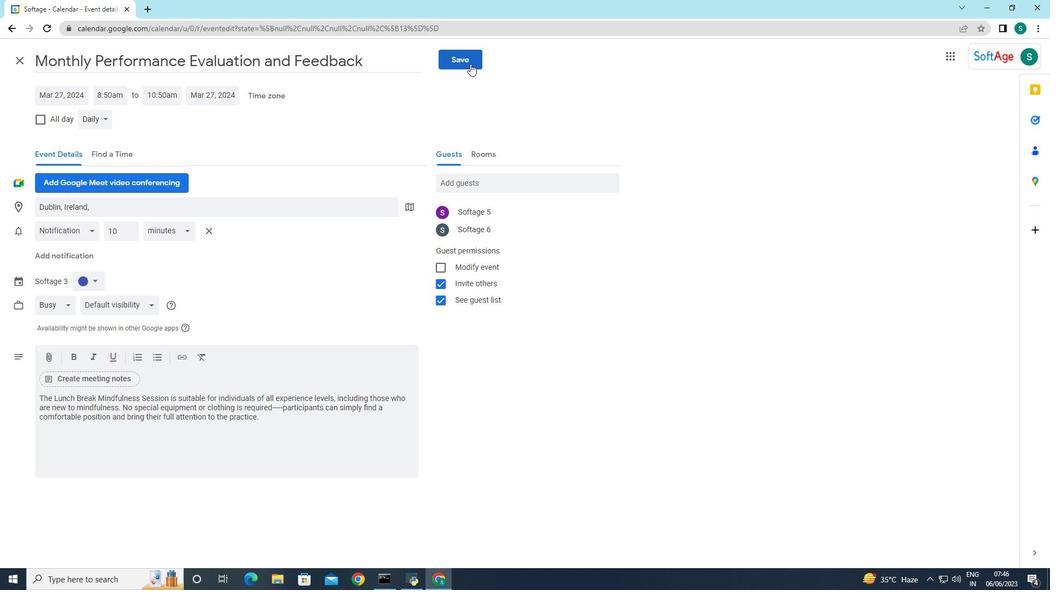 
Action: Mouse moved to (622, 333)
Screenshot: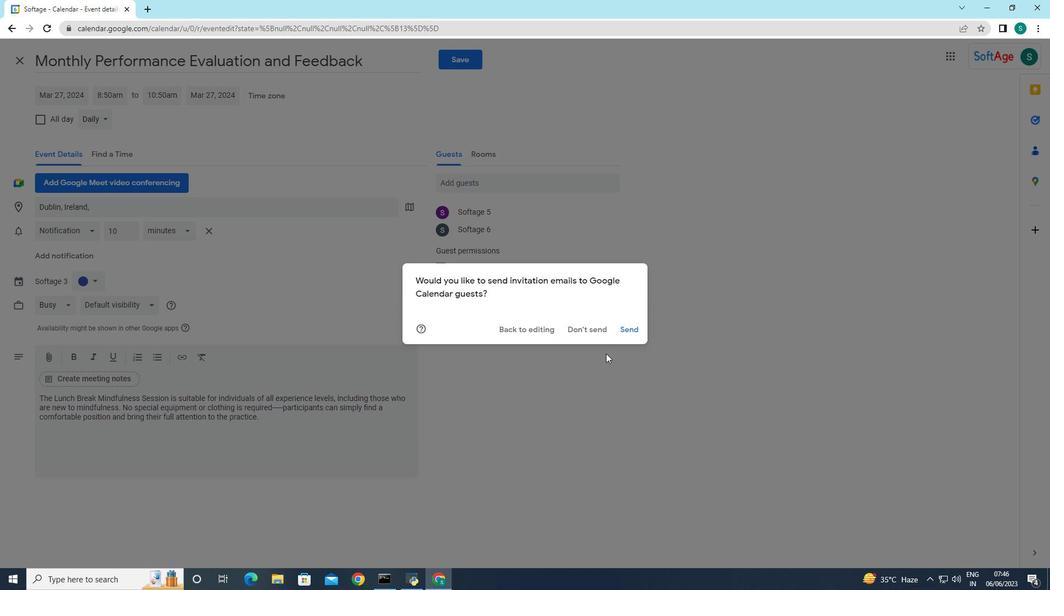 
Action: Mouse pressed left at (622, 333)
Screenshot: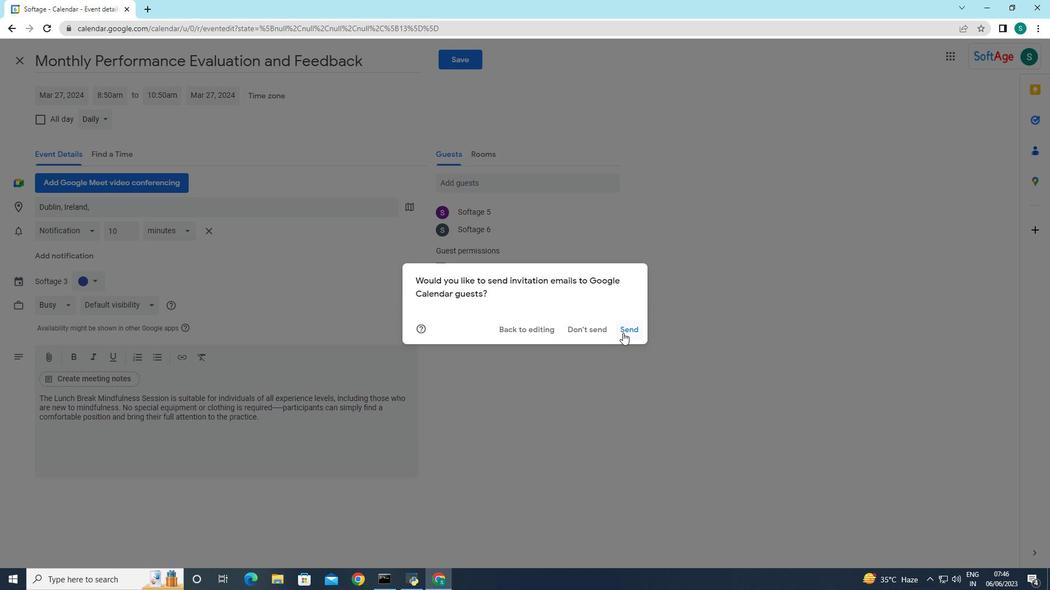 
Action: Mouse moved to (436, 310)
Screenshot: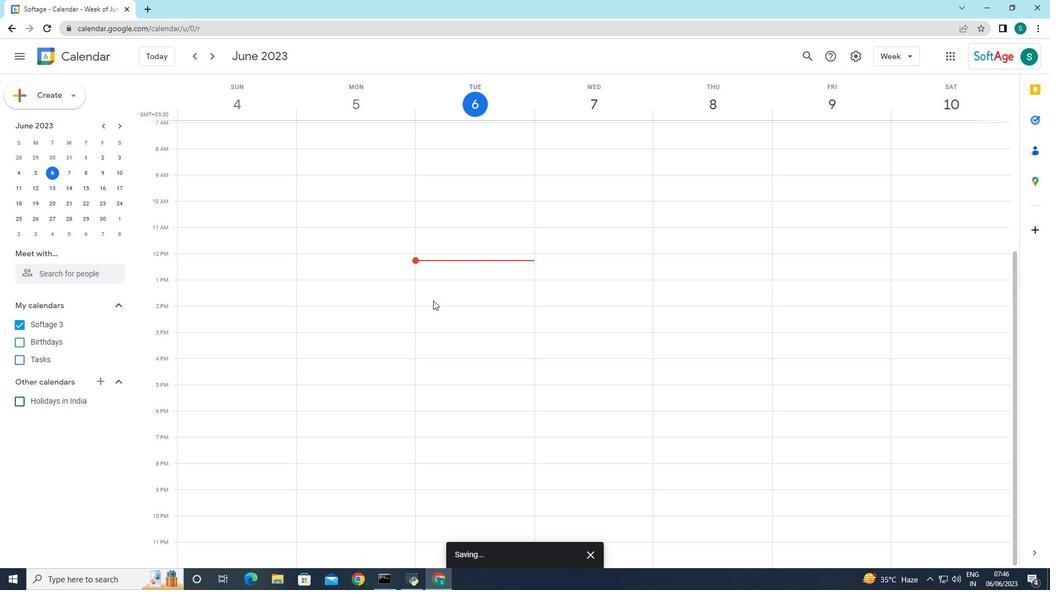 
